 Task: Determine the distance from Providence to Cape Cod National Seashore.
Action: Mouse moved to (267, 89)
Screenshot: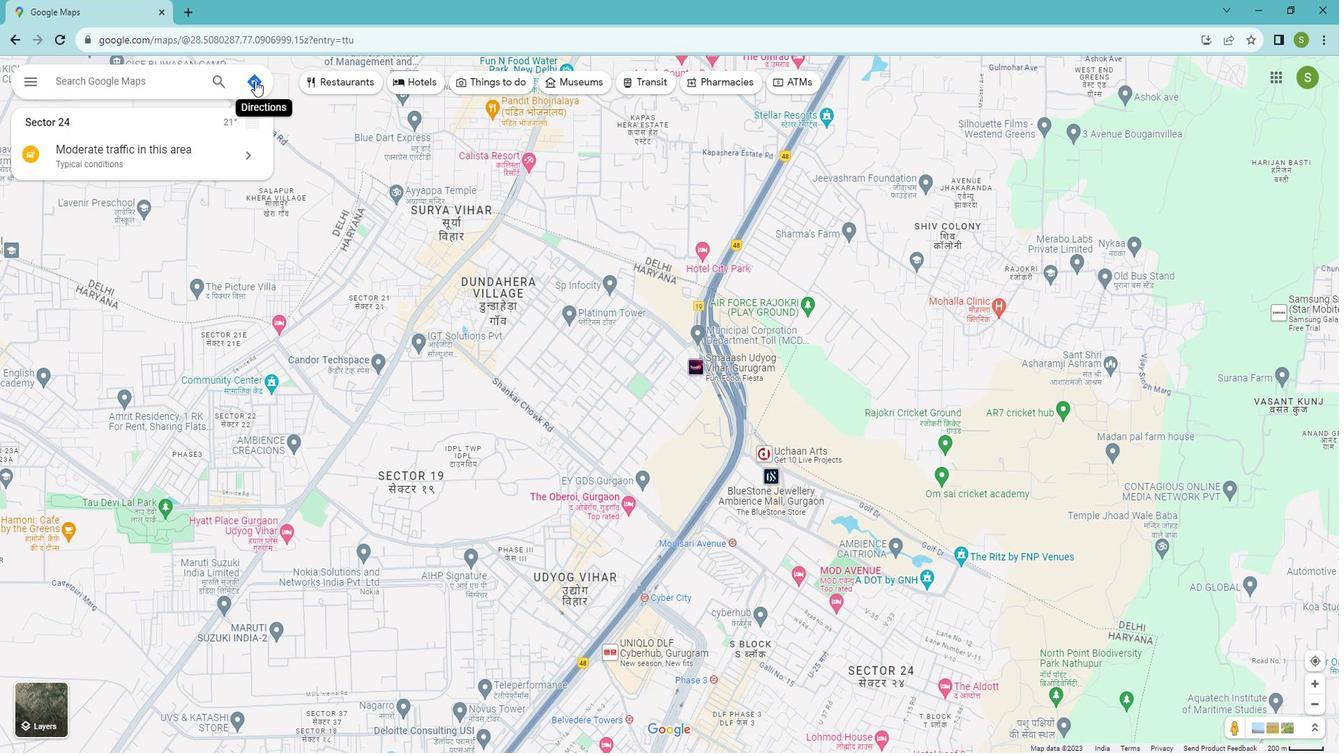 
Action: Mouse pressed left at (267, 89)
Screenshot: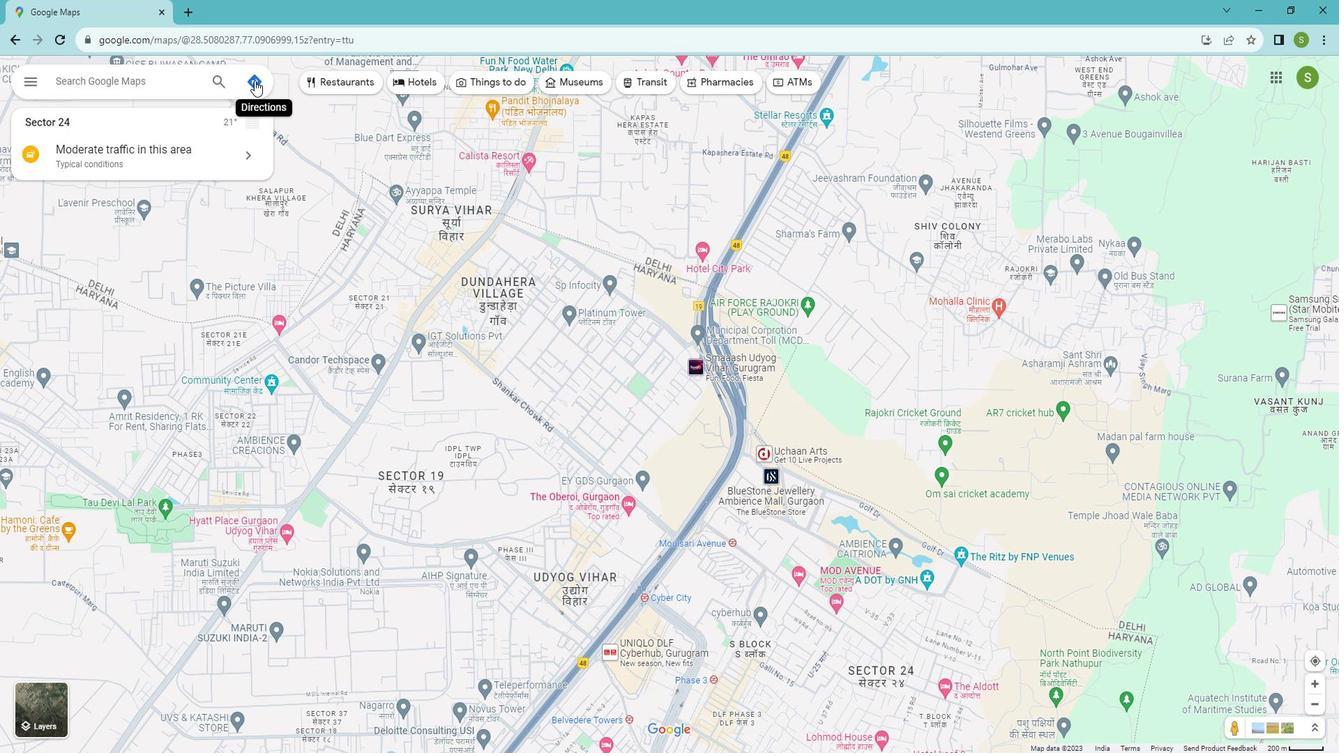 
Action: Mouse moved to (106, 131)
Screenshot: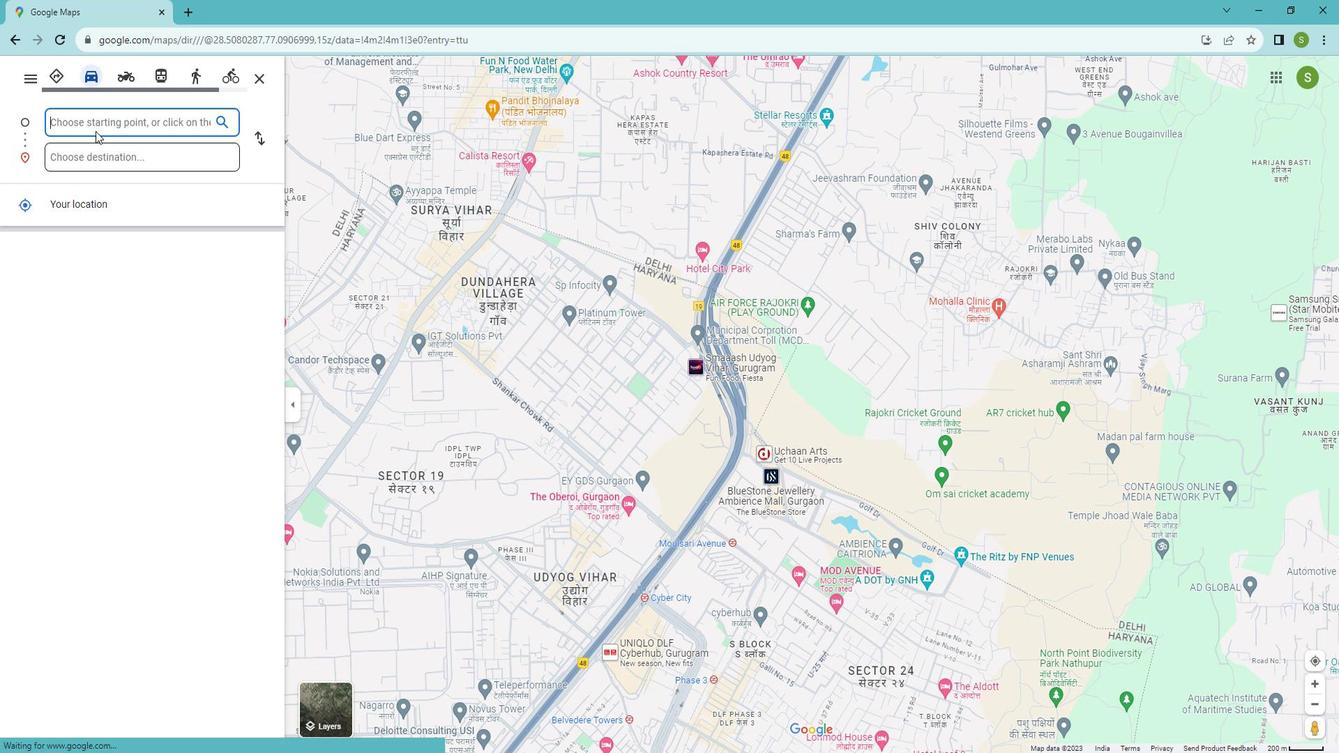 
Action: Mouse pressed left at (106, 131)
Screenshot: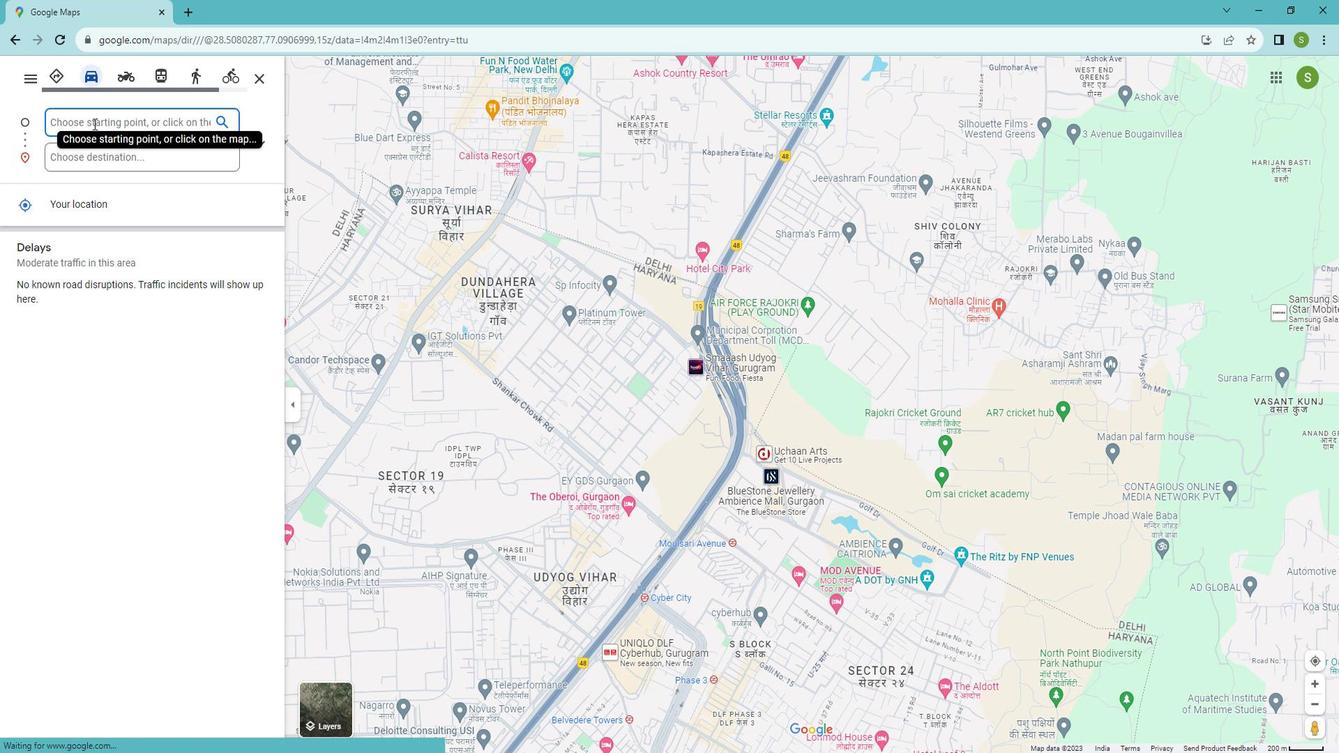
Action: Key pressed <Key.shift>Providence
Screenshot: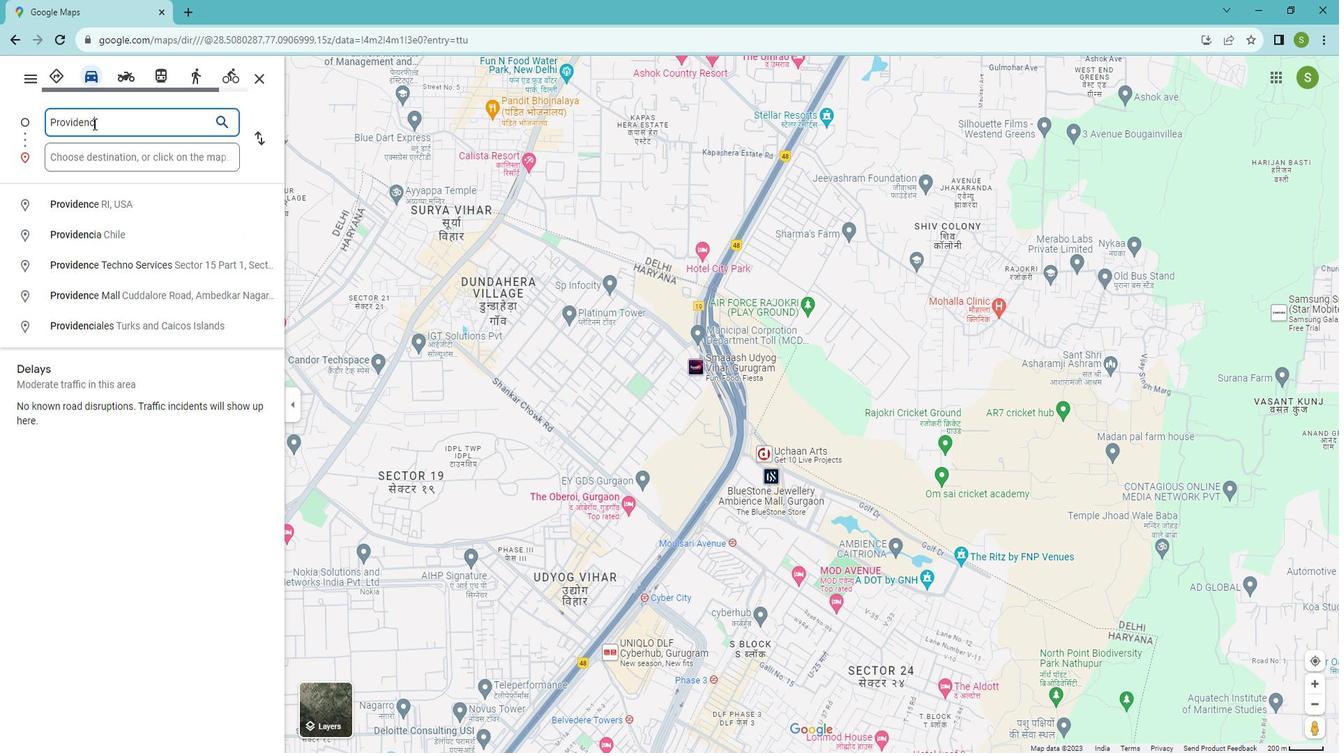 
Action: Mouse moved to (131, 208)
Screenshot: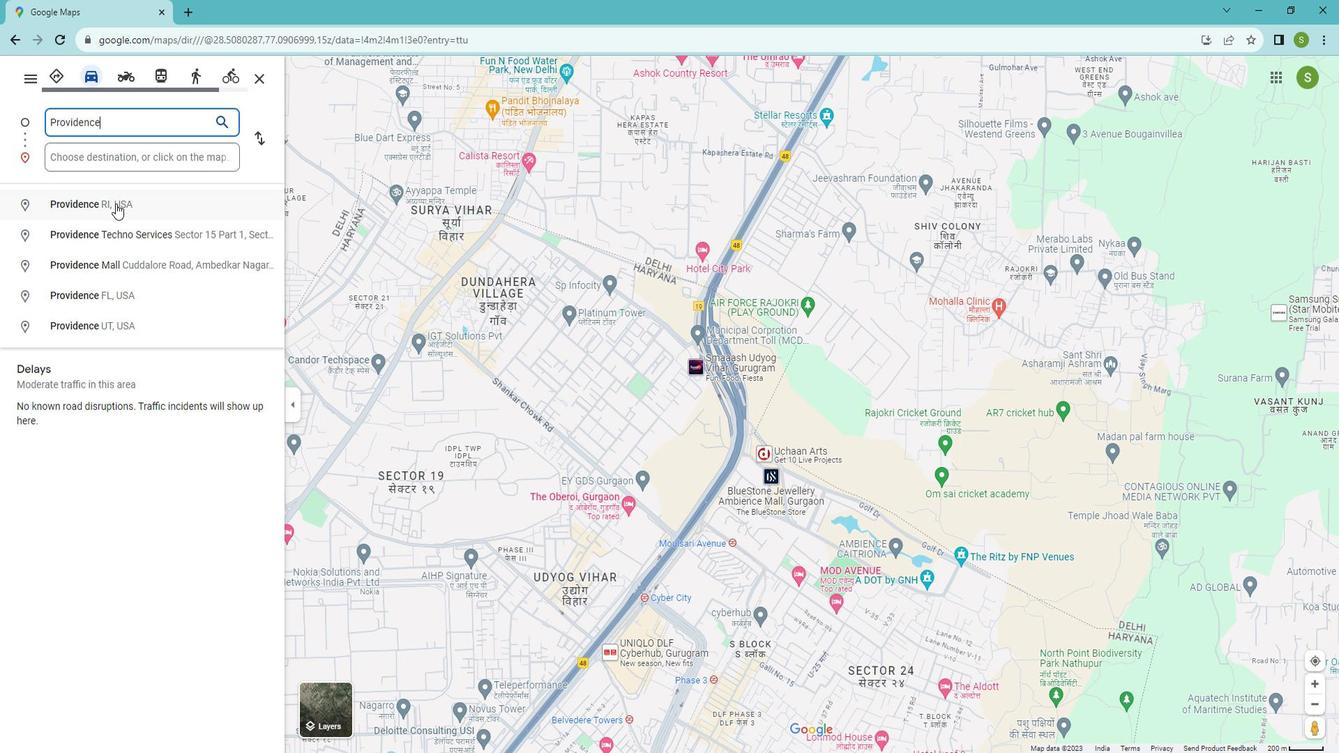 
Action: Mouse pressed left at (131, 208)
Screenshot: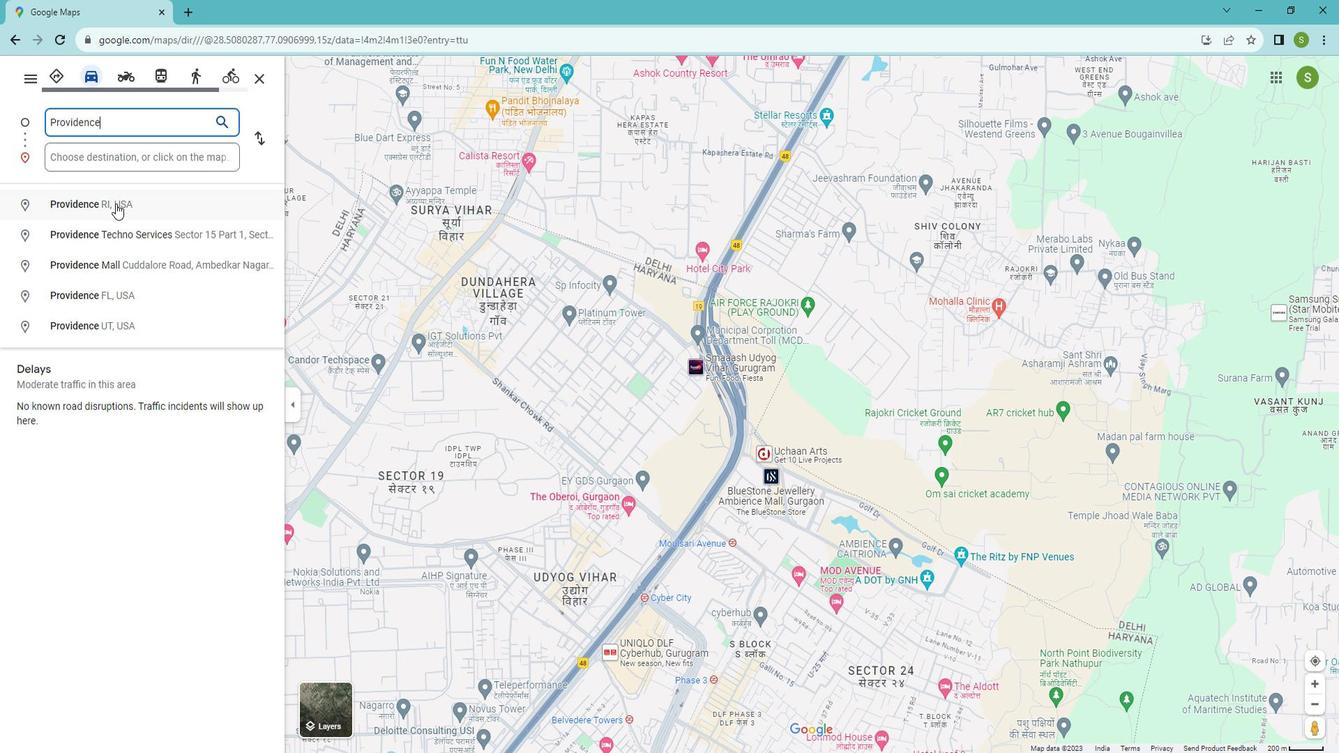 
Action: Mouse moved to (138, 170)
Screenshot: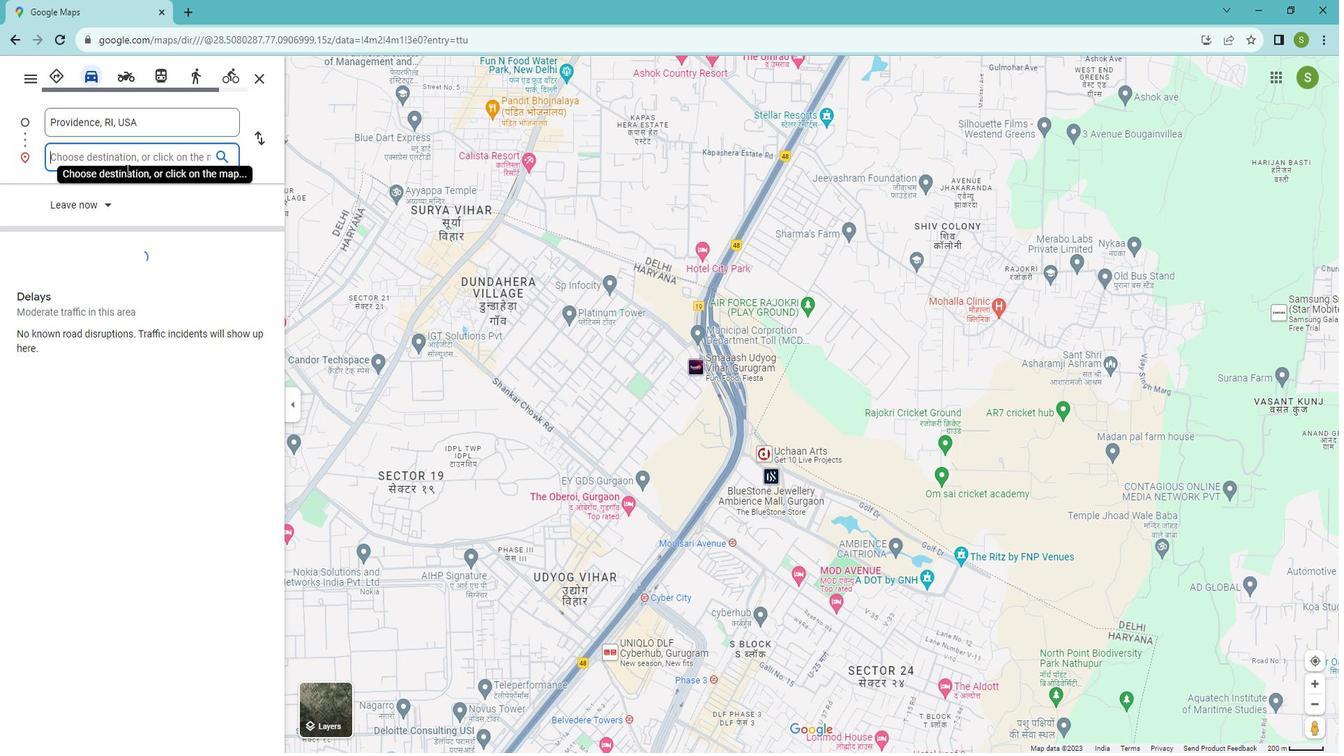
Action: Mouse pressed left at (138, 170)
Screenshot: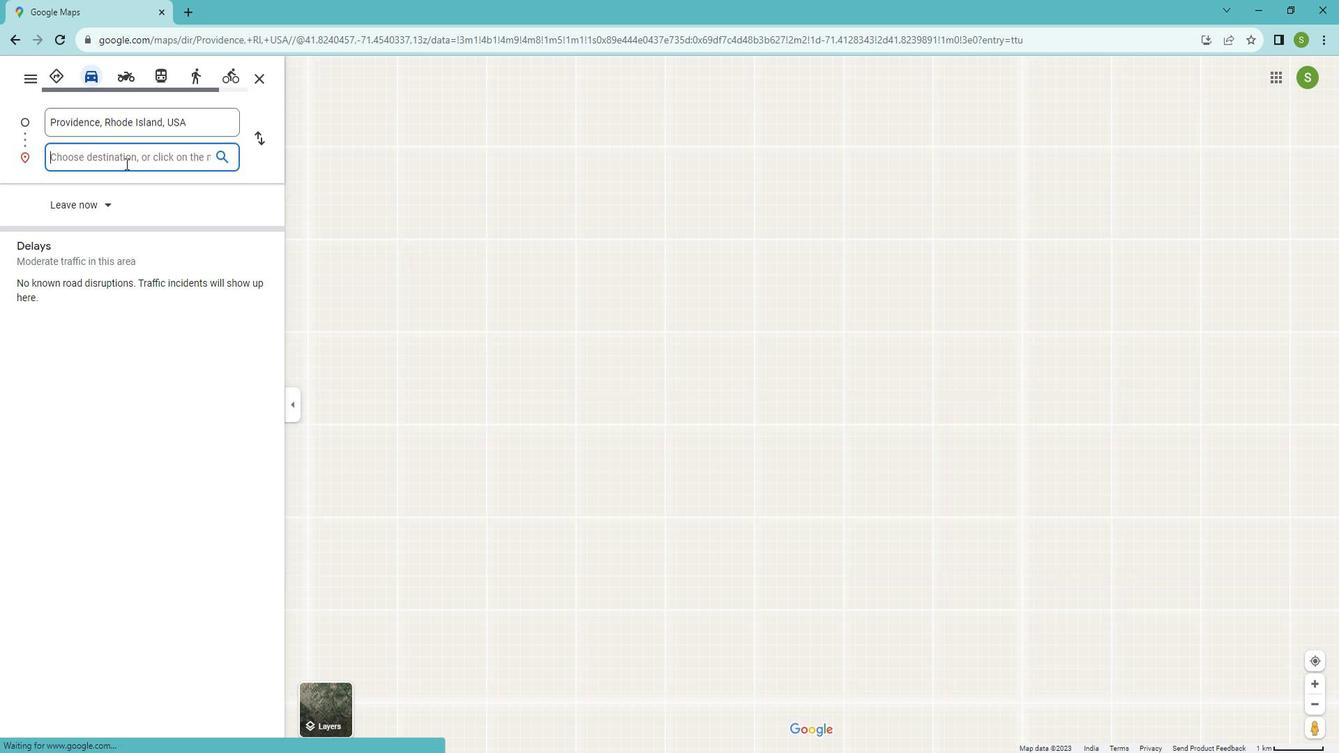 
Action: Mouse moved to (137, 165)
Screenshot: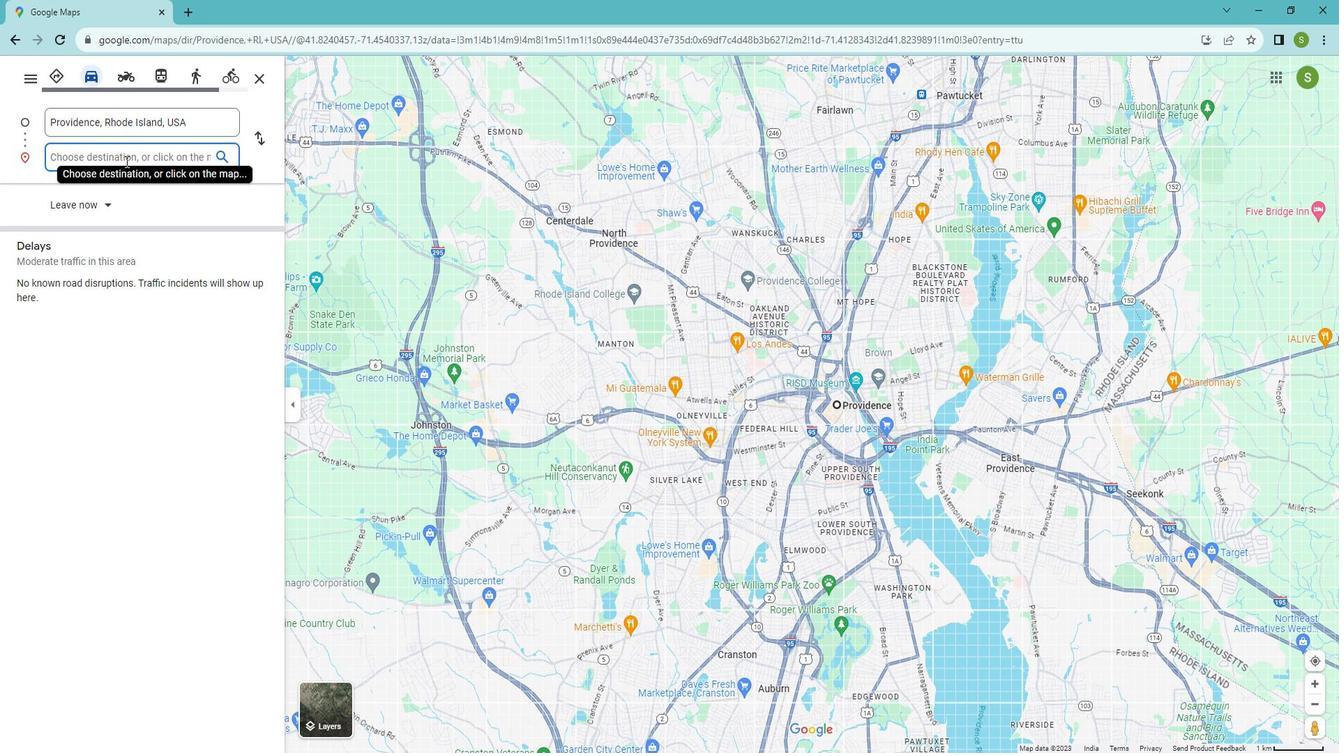 
Action: Mouse pressed left at (137, 165)
Screenshot: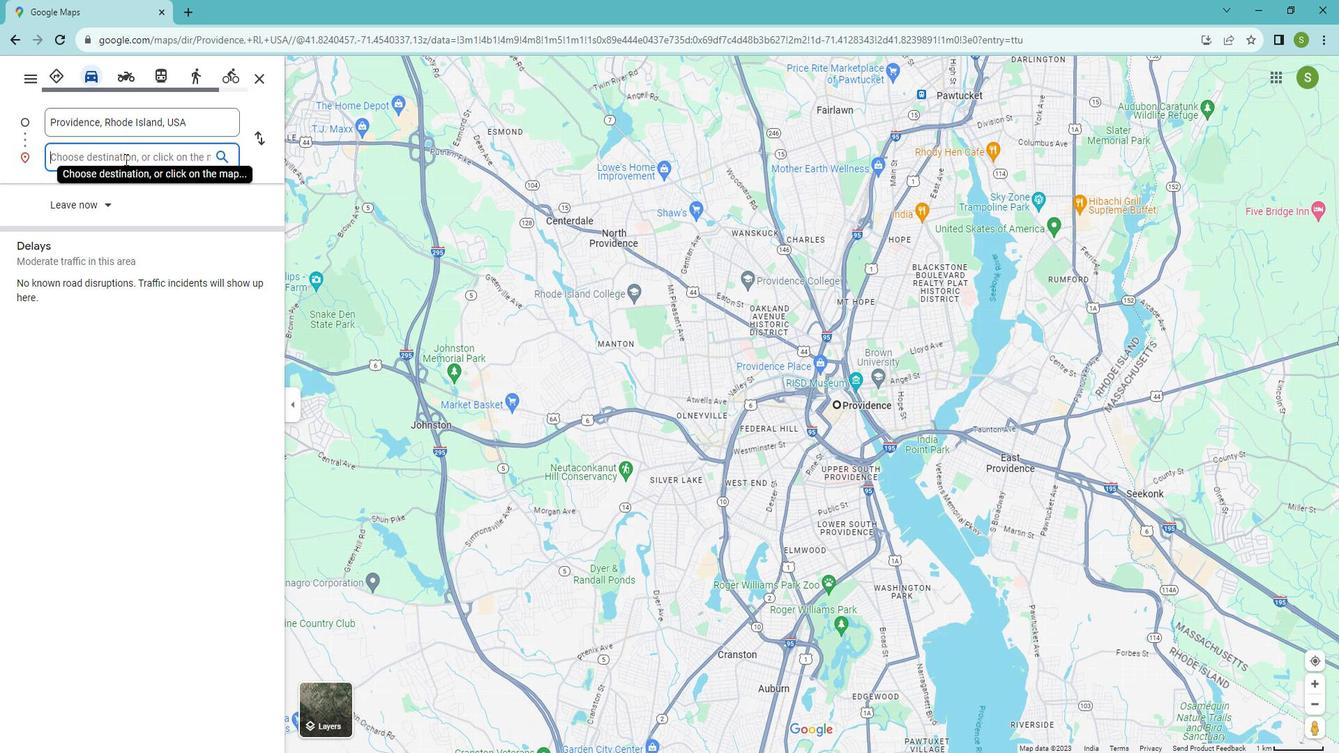 
Action: Key pressed <Key.shift>Cape<Key.space><Key.shift>Cod<Key.space><Key.shift>National<Key.space><Key.shift>Seashore
Screenshot: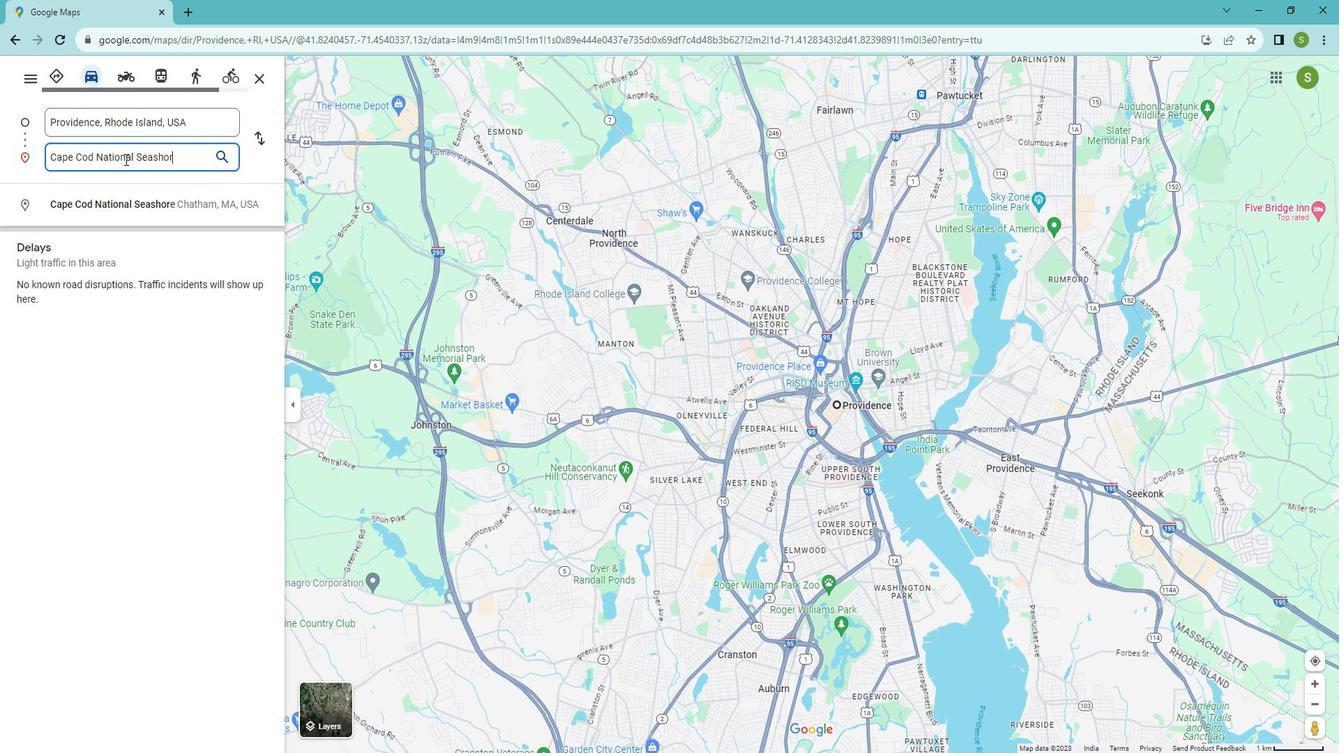 
Action: Mouse moved to (272, 140)
Screenshot: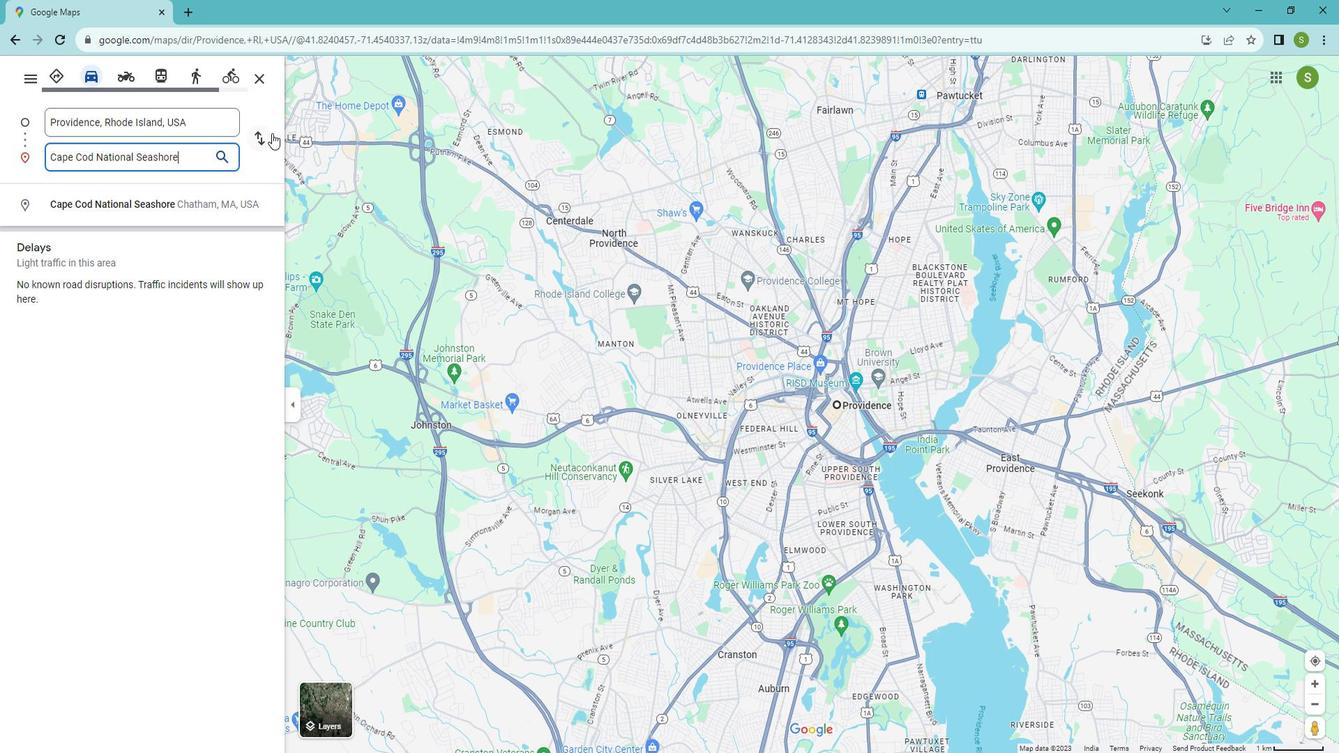 
Action: Mouse pressed left at (272, 140)
Screenshot: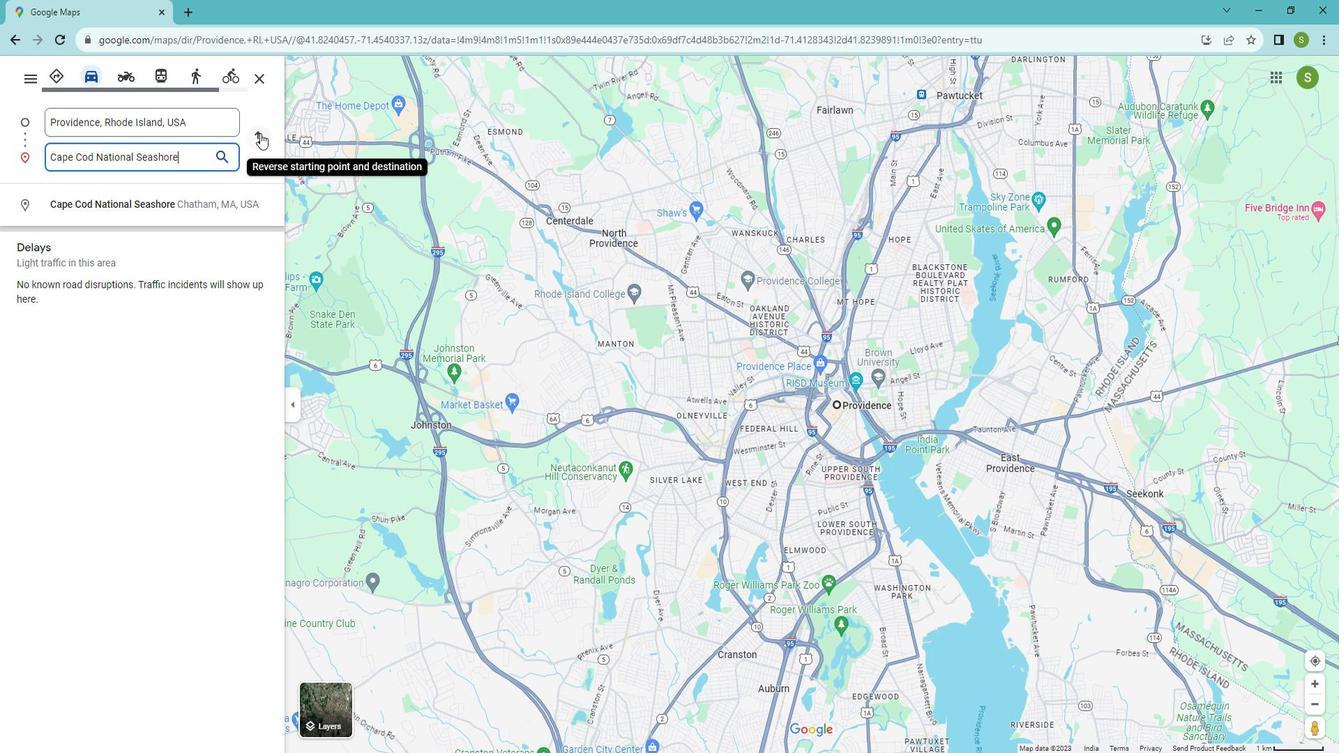 
Action: Mouse moved to (78, 378)
Screenshot: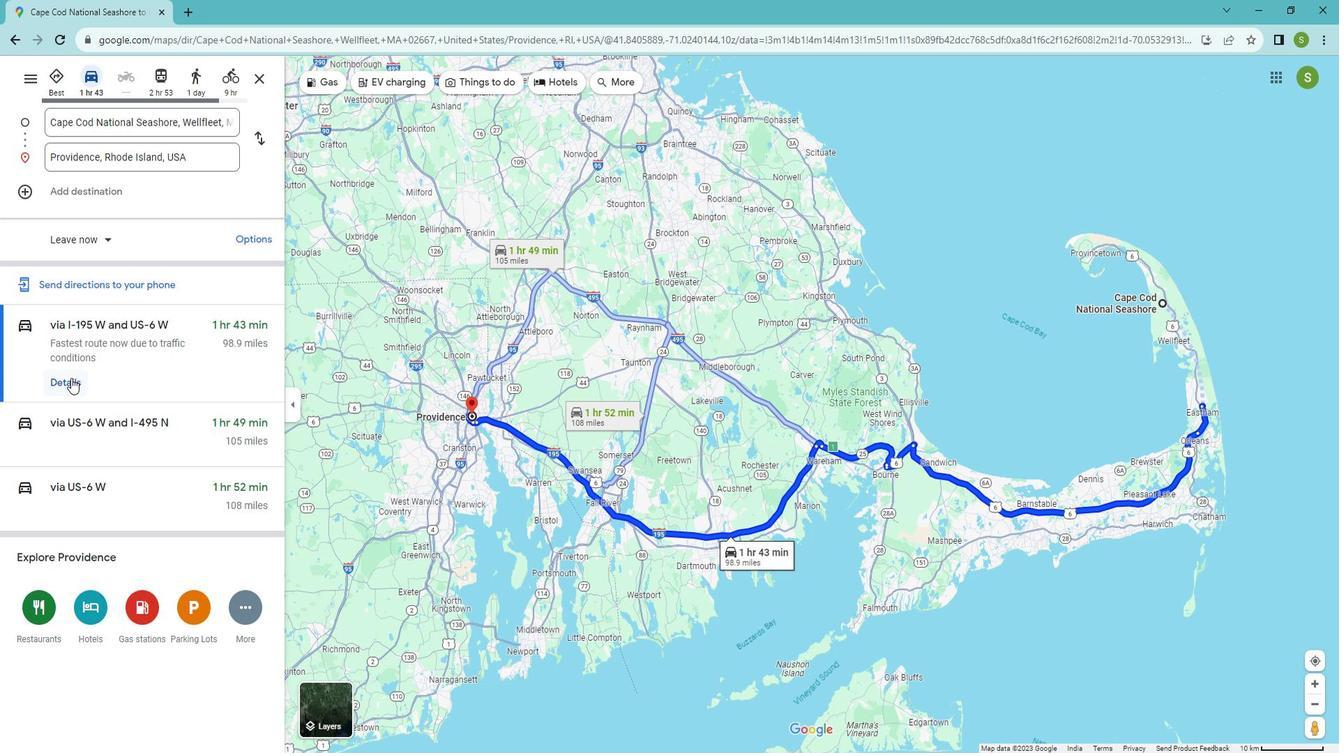 
Action: Mouse pressed left at (78, 378)
Screenshot: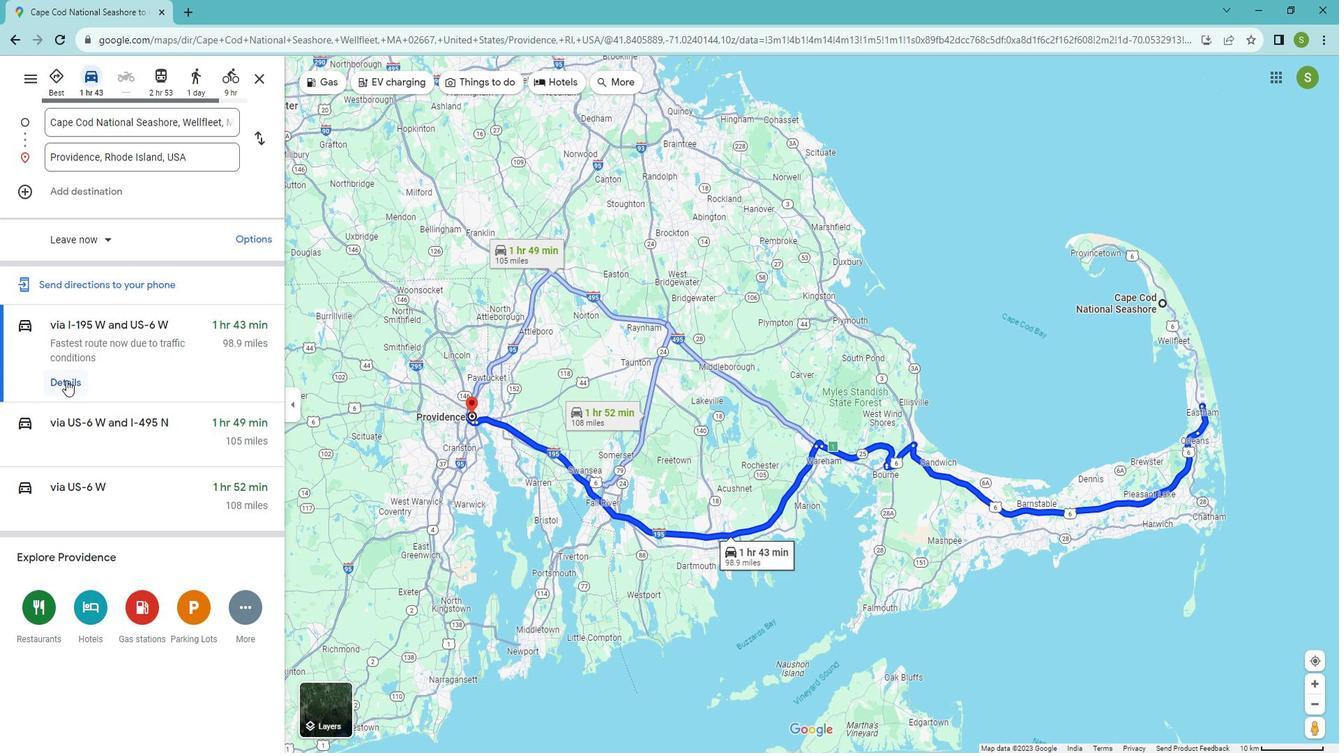 
Action: Mouse moved to (27, 84)
Screenshot: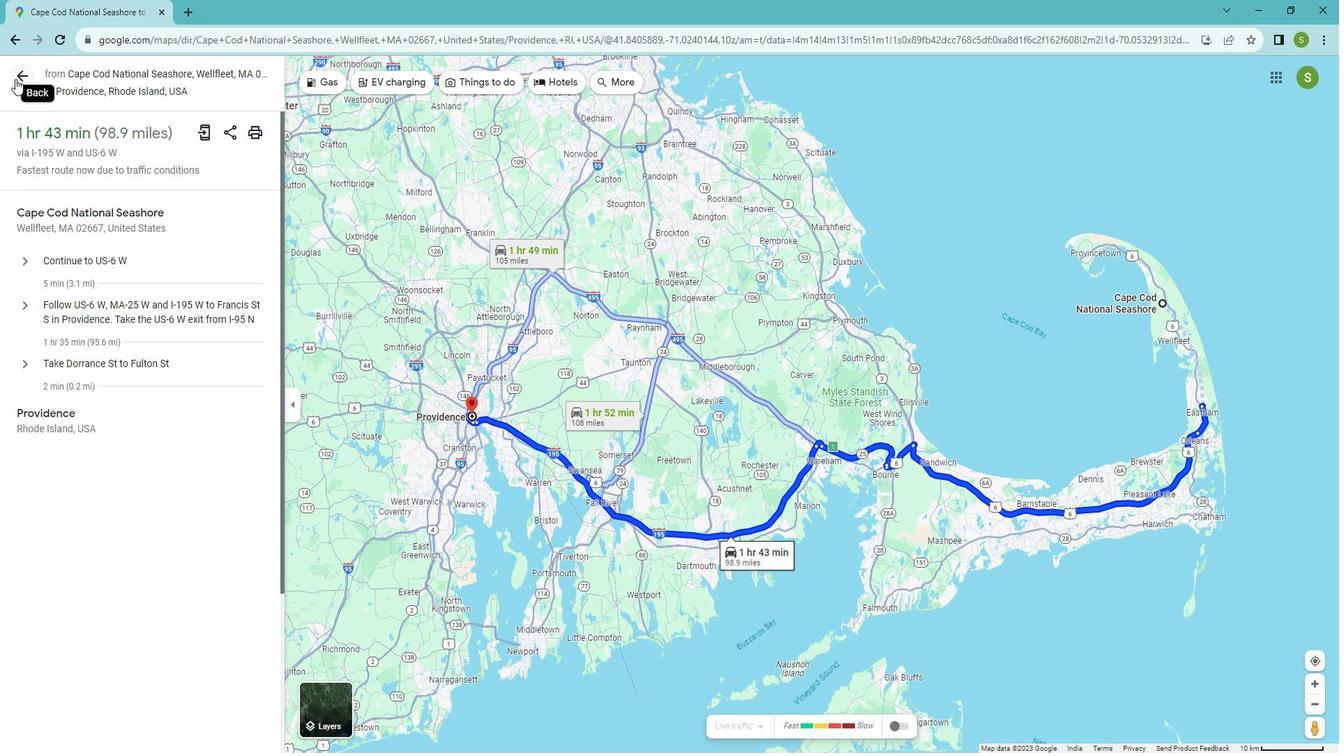 
Action: Mouse pressed left at (27, 84)
Screenshot: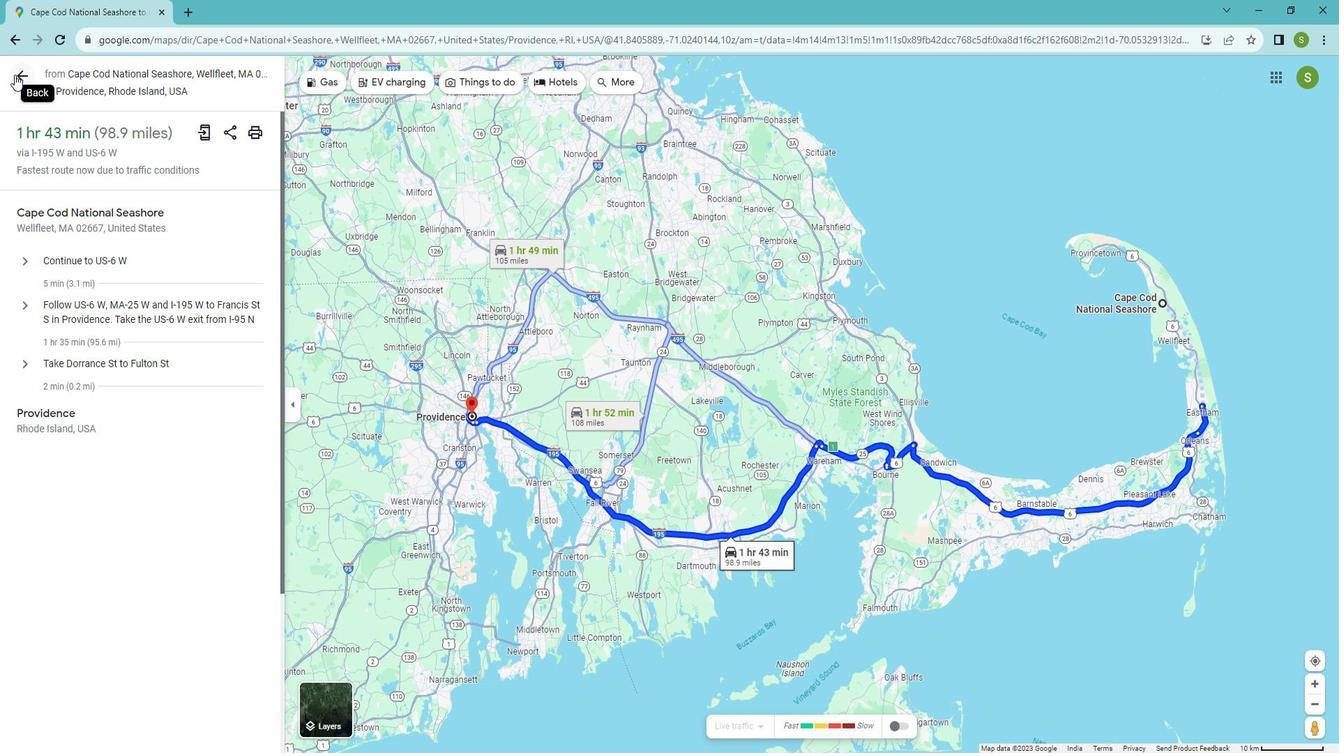 
Action: Mouse moved to (167, 89)
Screenshot: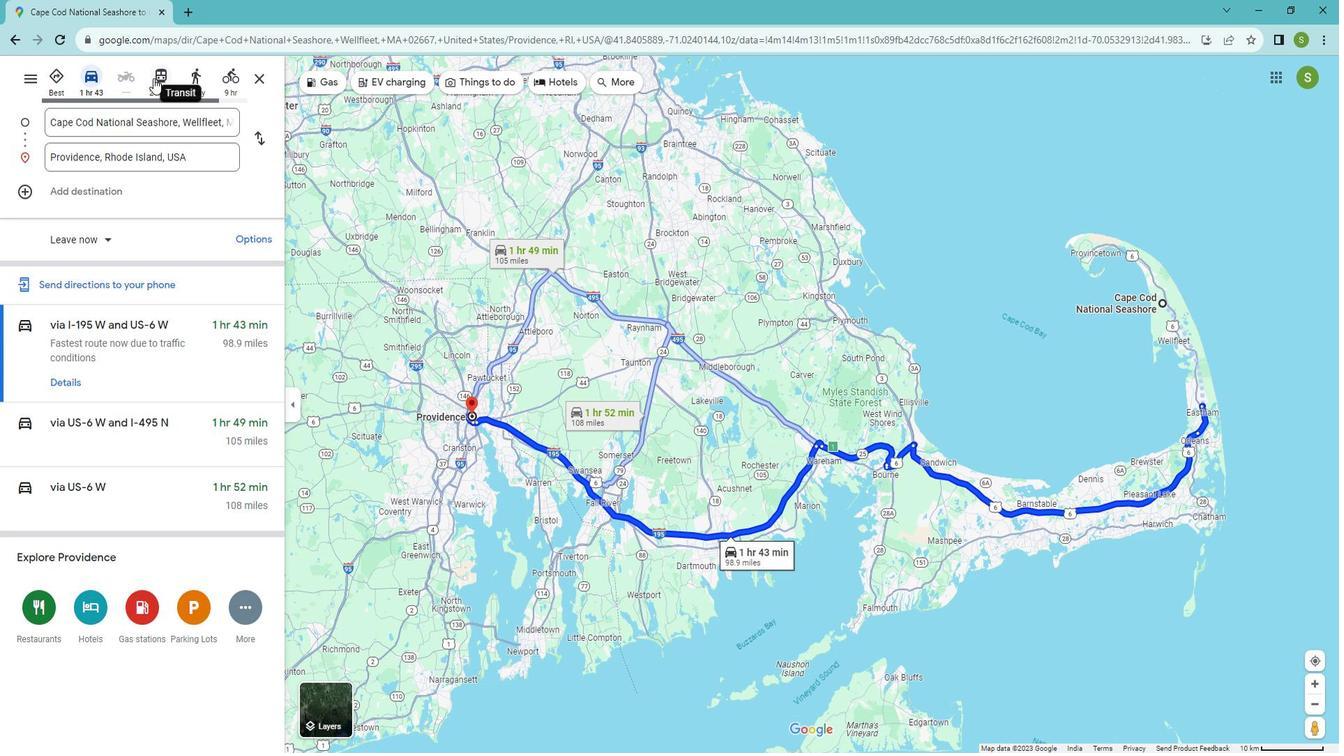 
Action: Mouse pressed left at (167, 89)
Screenshot: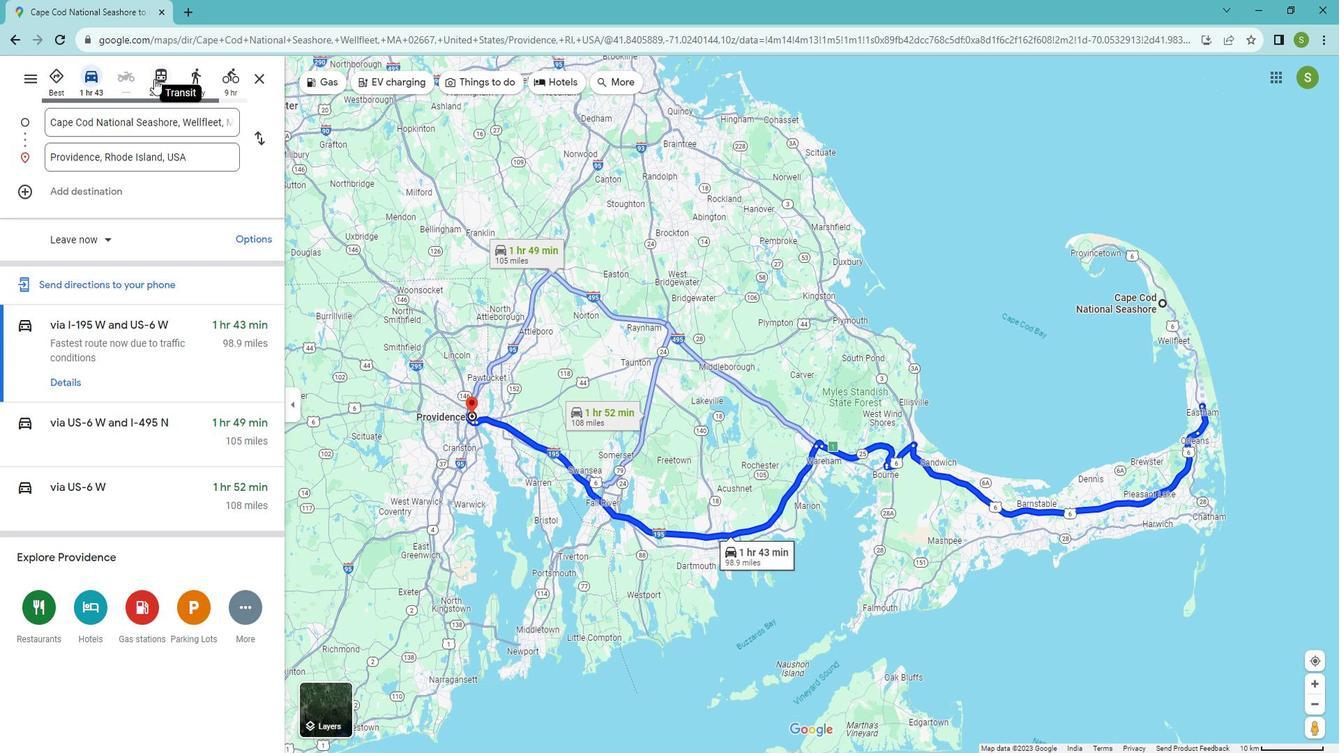 
Action: Mouse moved to (127, 339)
Screenshot: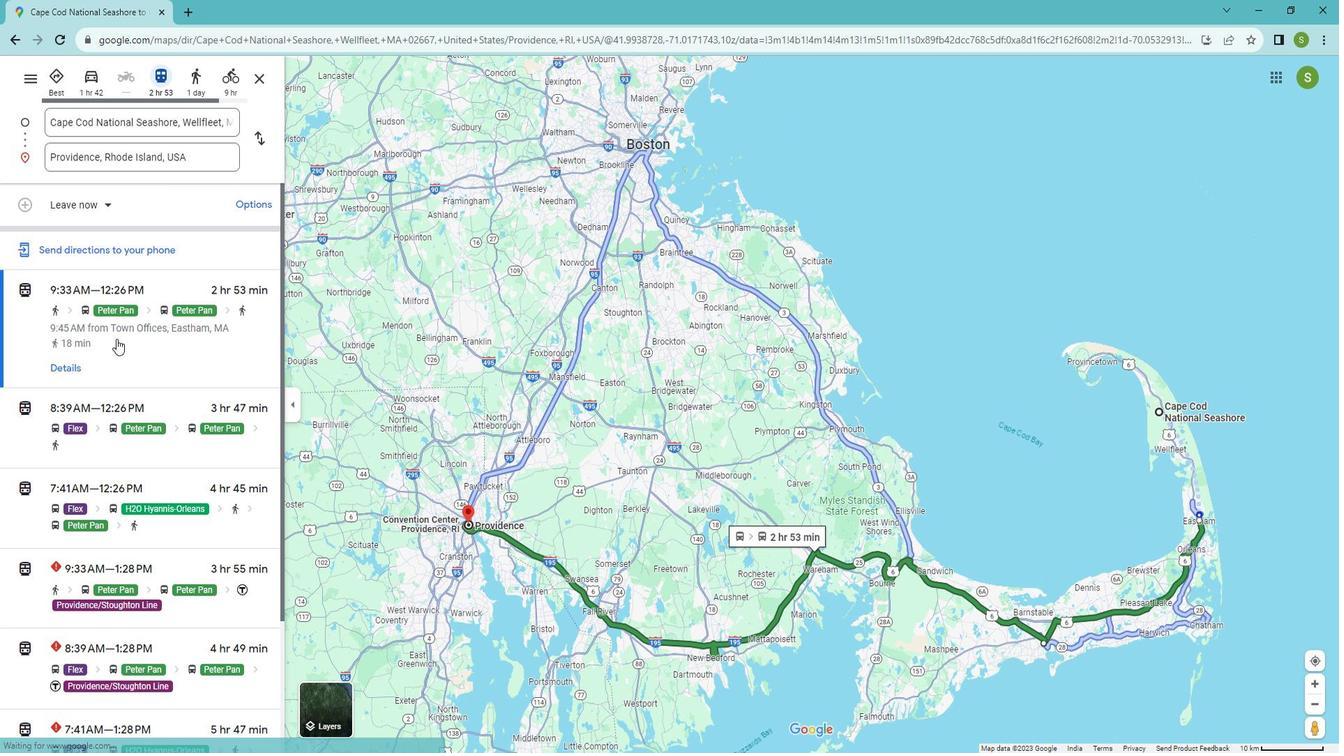 
Action: Mouse scrolled (127, 338) with delta (0, 0)
Screenshot: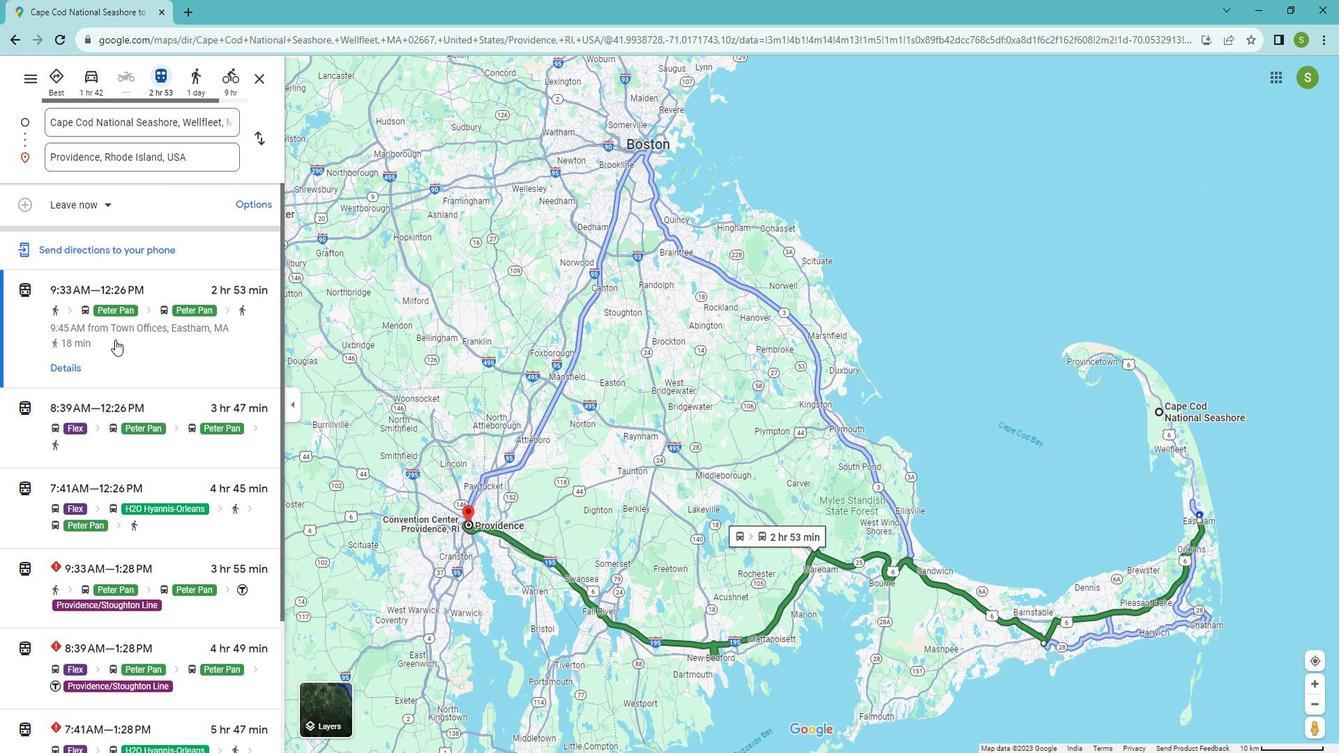 
Action: Mouse scrolled (127, 338) with delta (0, 0)
Screenshot: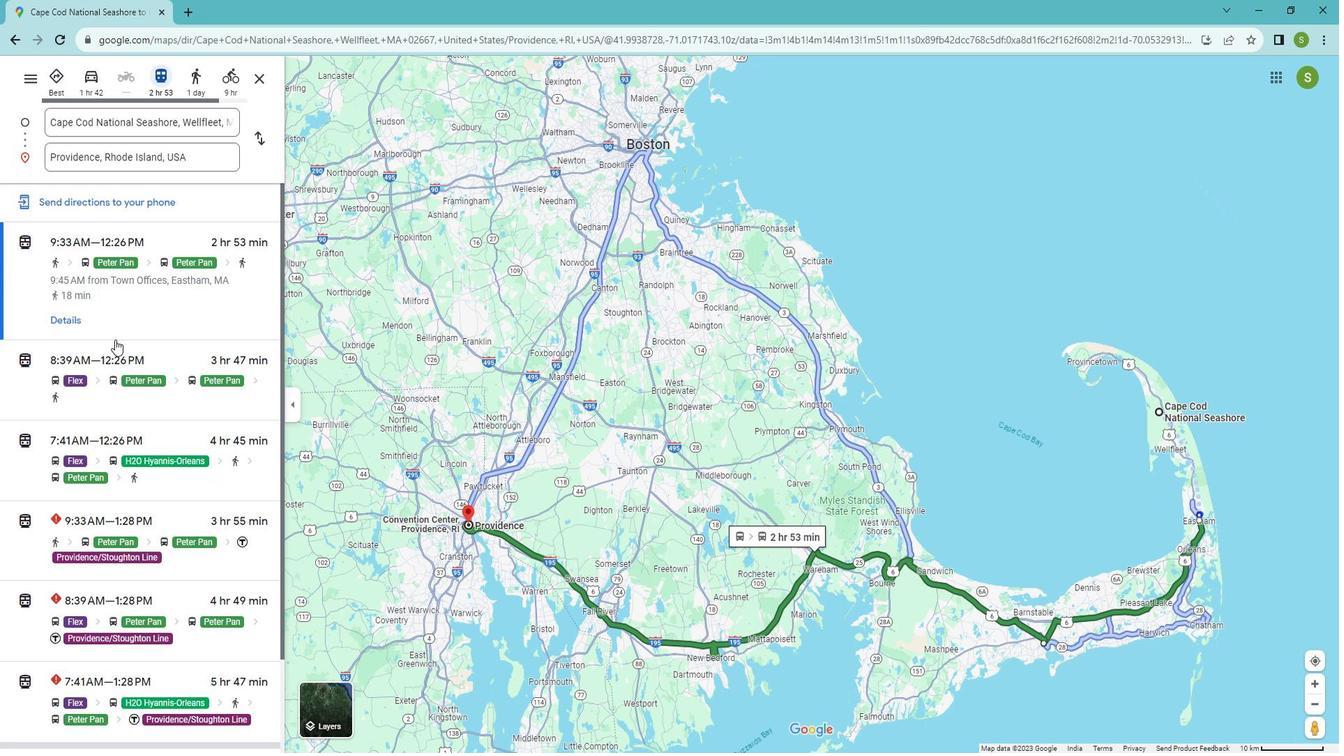 
Action: Mouse scrolled (127, 338) with delta (0, 0)
Screenshot: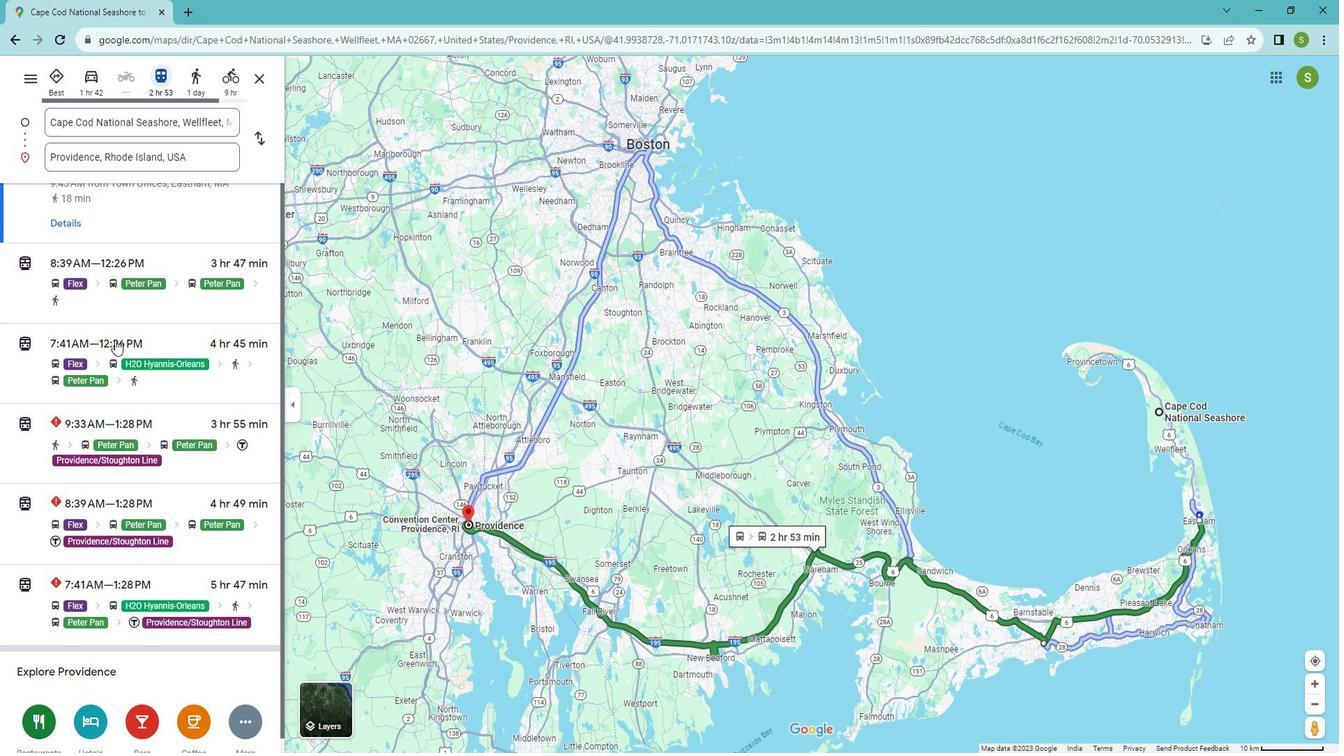 
Action: Mouse scrolled (127, 340) with delta (0, 0)
Screenshot: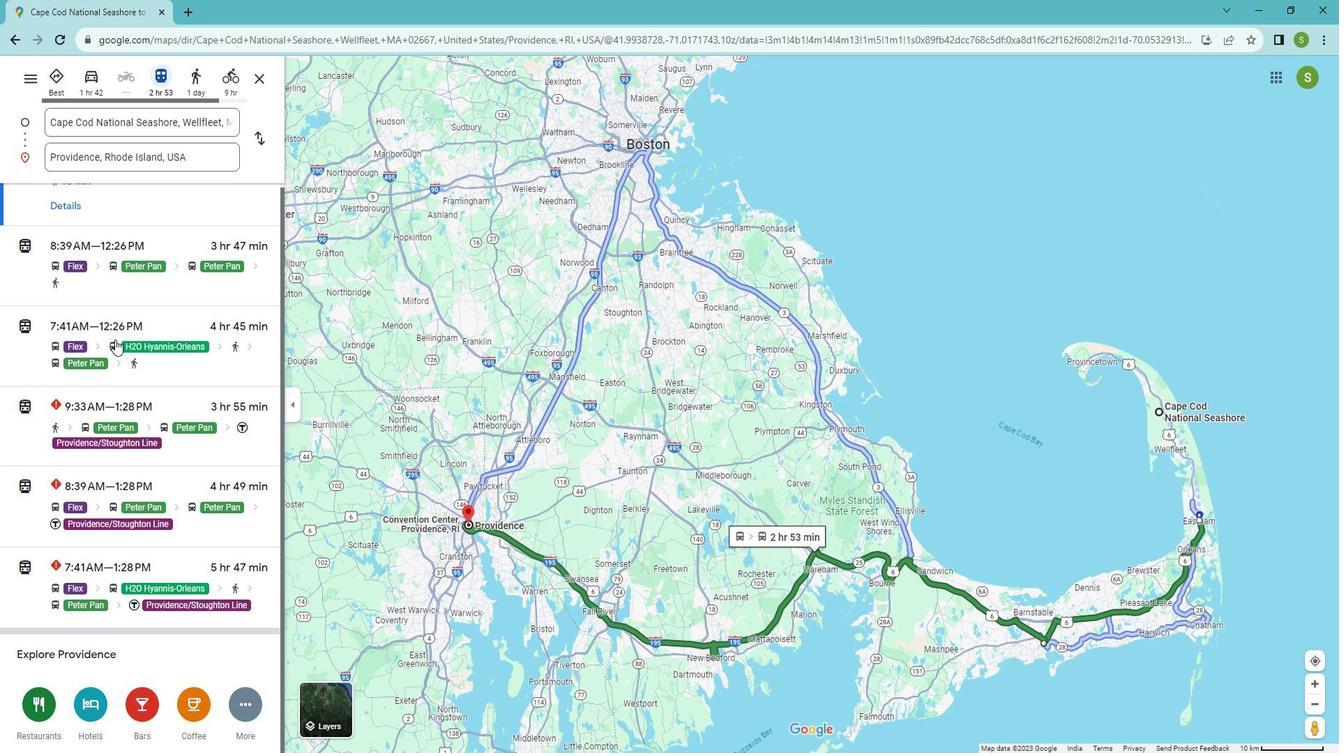 
Action: Mouse scrolled (127, 340) with delta (0, 0)
Screenshot: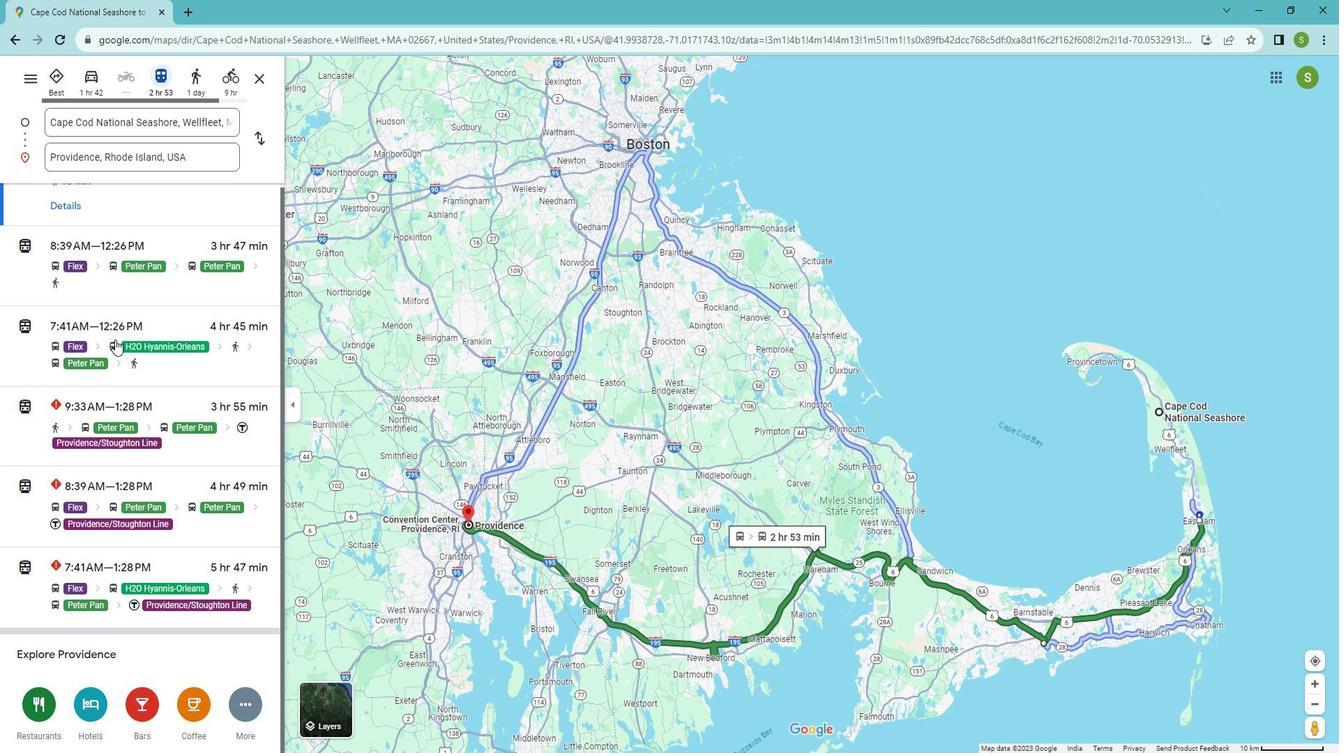 
Action: Mouse scrolled (127, 340) with delta (0, 0)
Screenshot: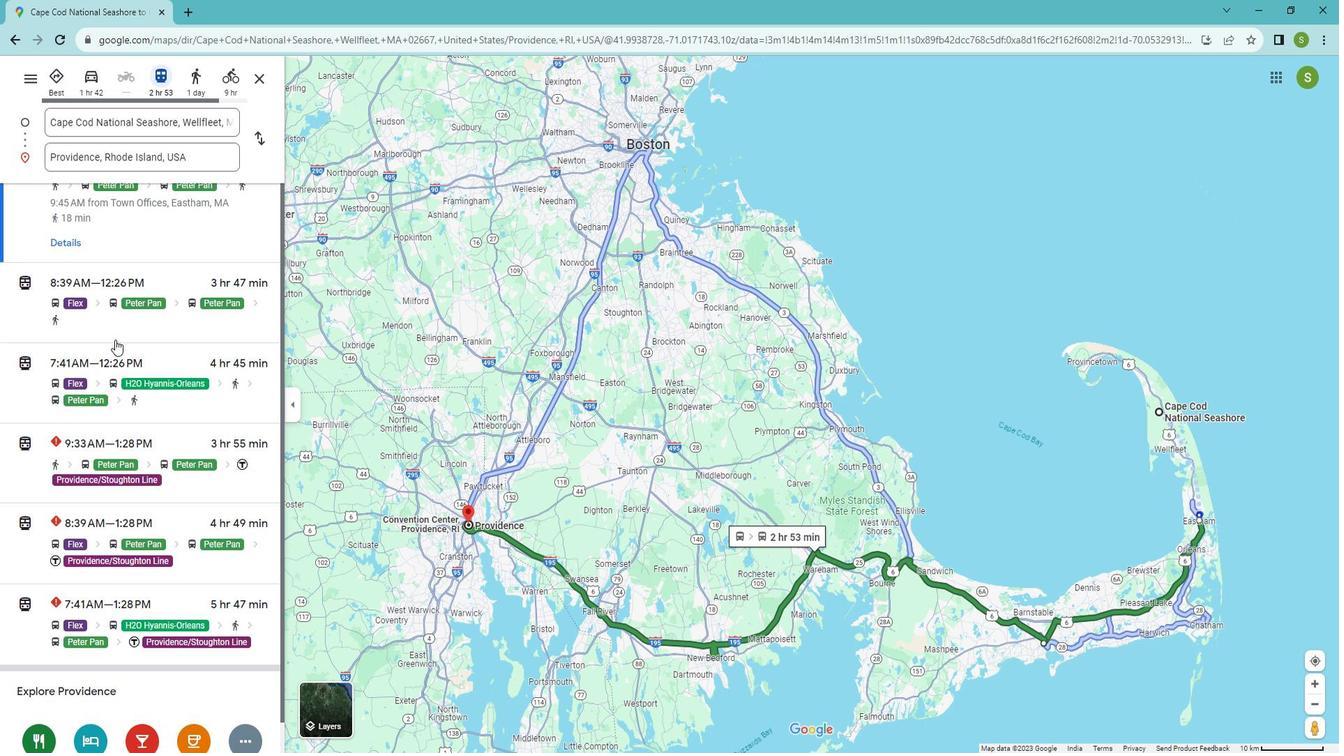
Action: Mouse moved to (209, 86)
Screenshot: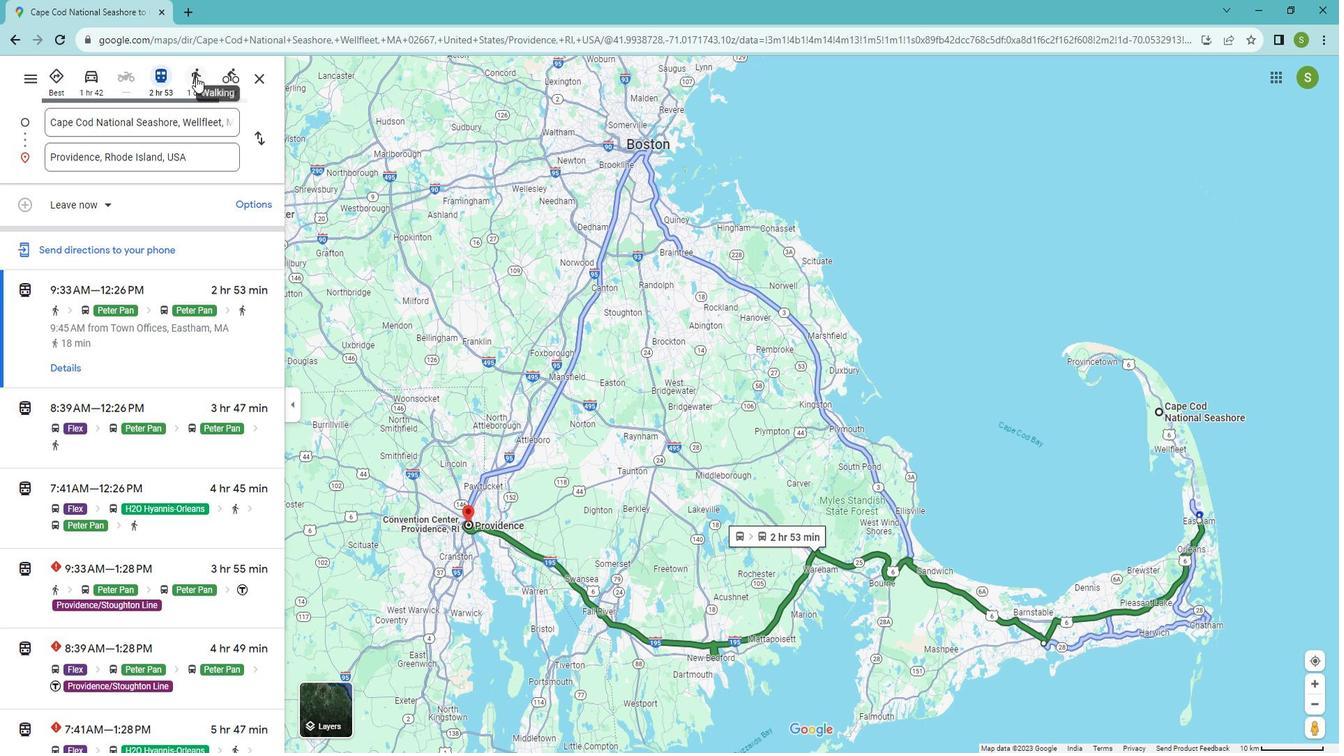 
Action: Mouse pressed left at (209, 86)
Screenshot: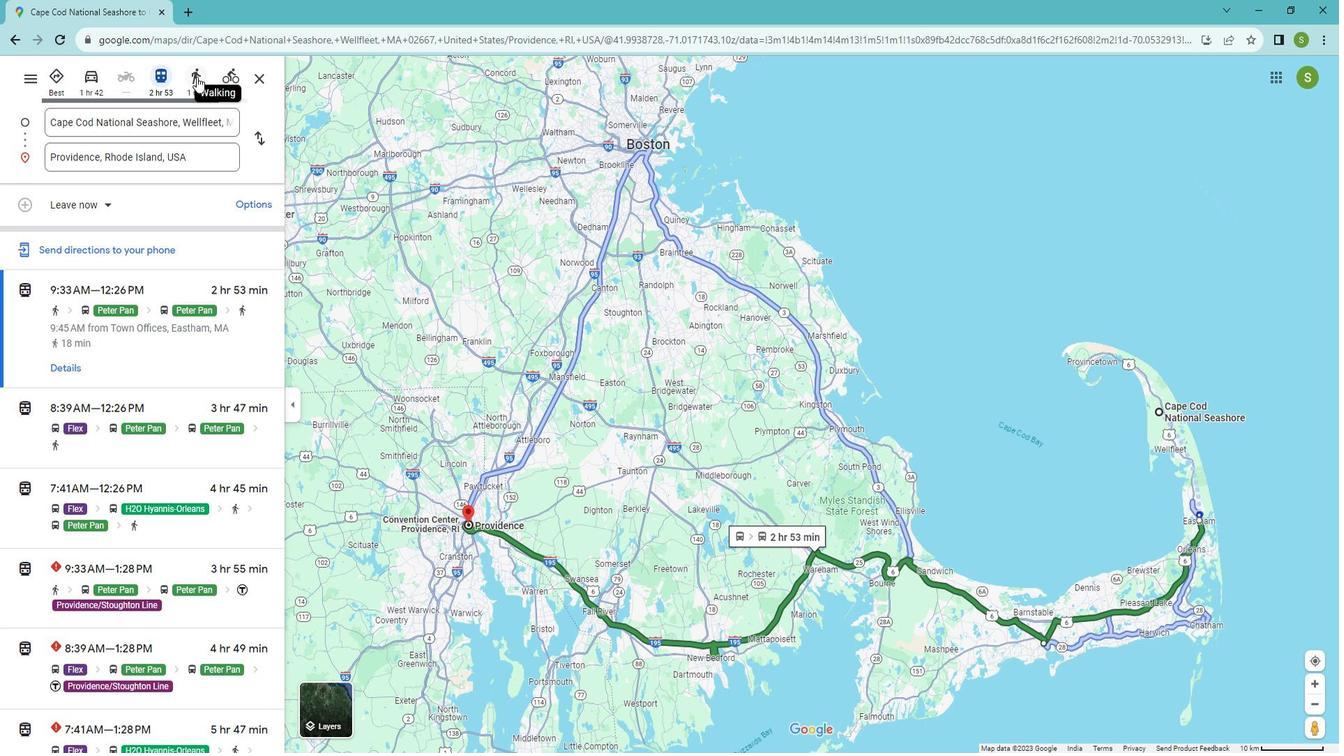 
Action: Mouse moved to (85, 352)
Screenshot: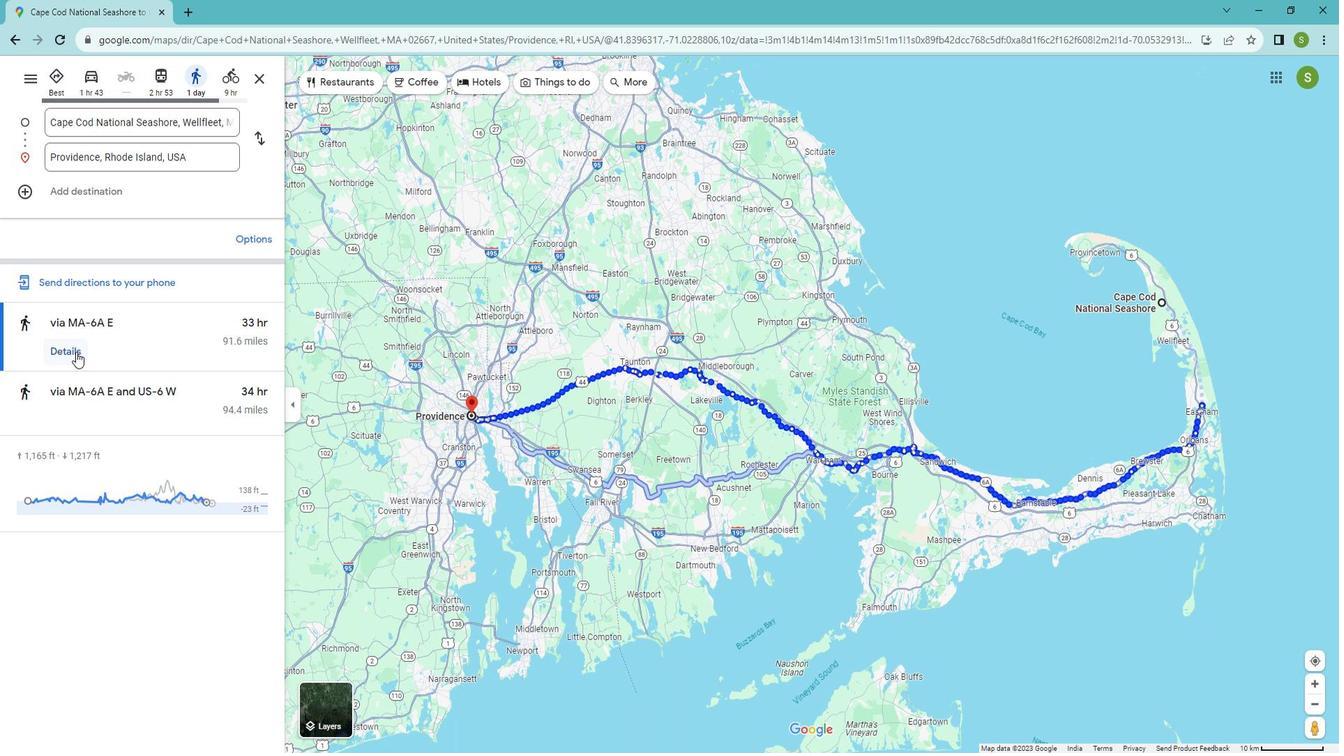 
Action: Mouse pressed left at (85, 352)
Screenshot: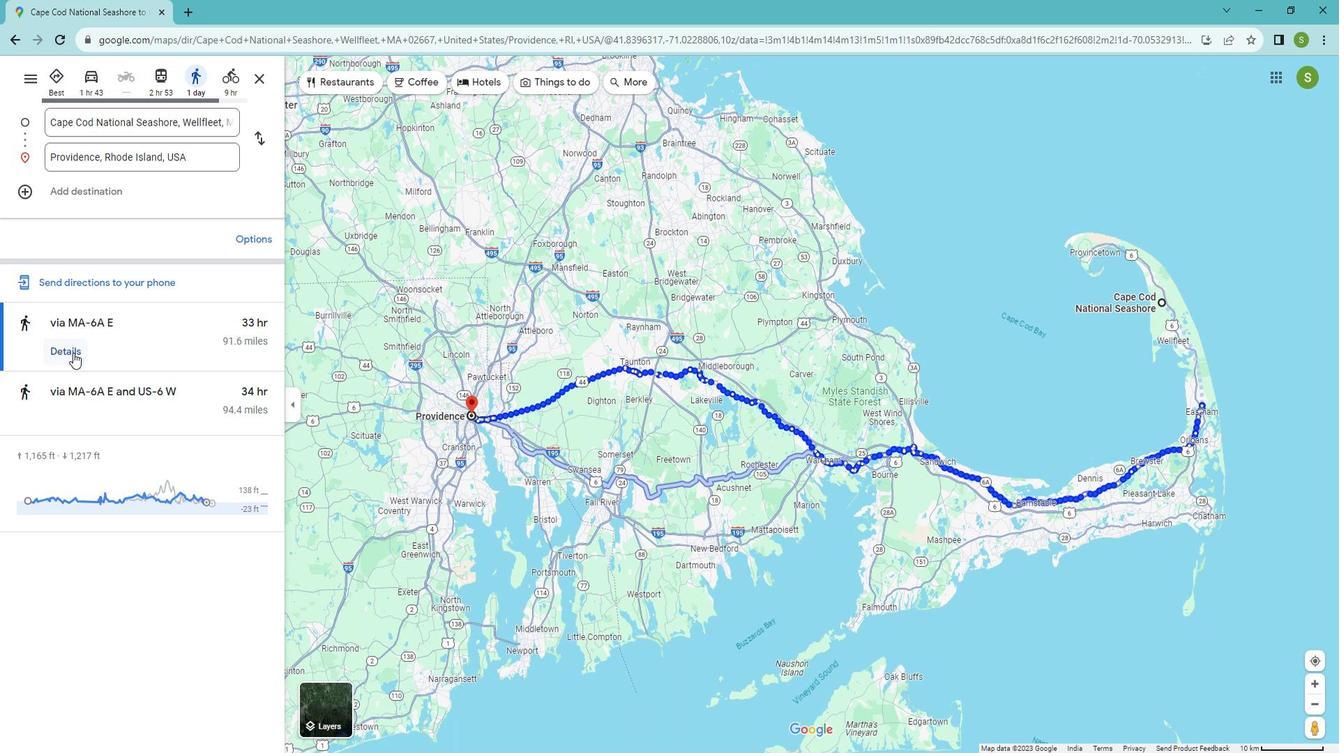 
Action: Mouse moved to (97, 357)
Screenshot: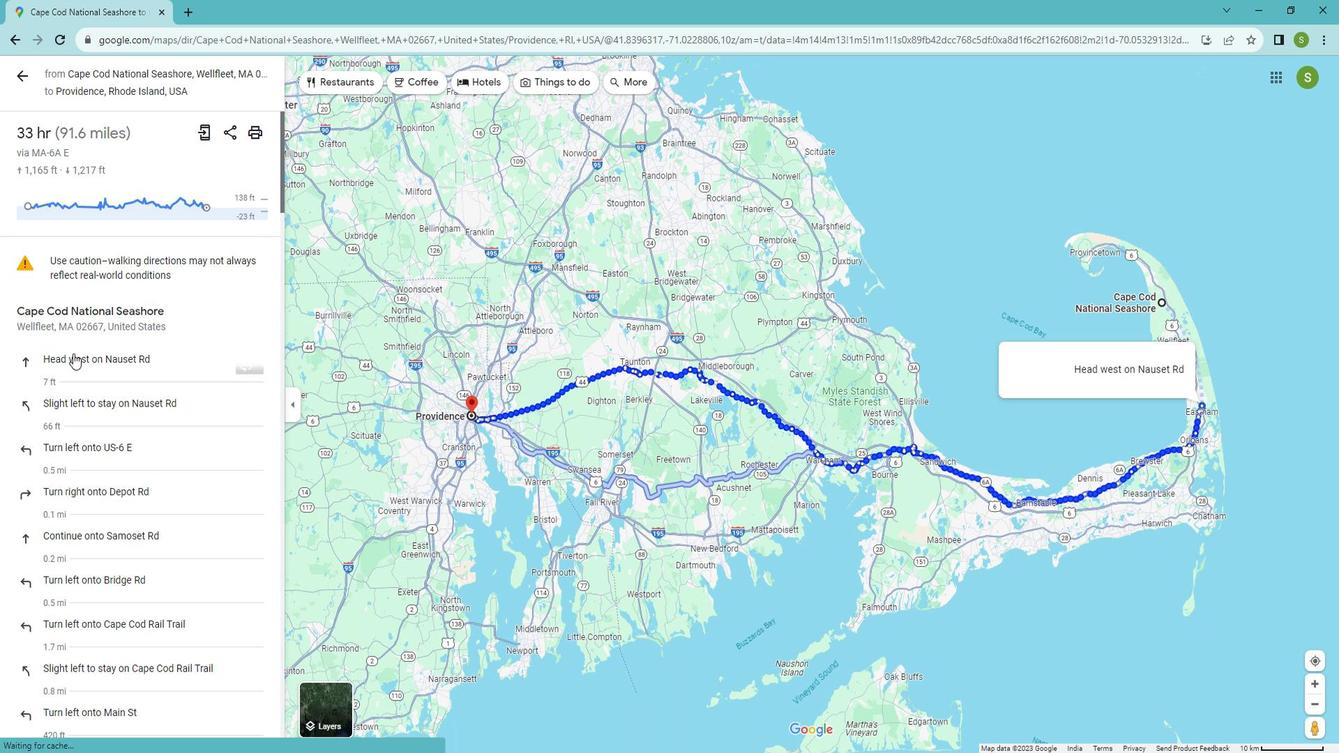 
Action: Mouse scrolled (97, 356) with delta (0, 0)
Screenshot: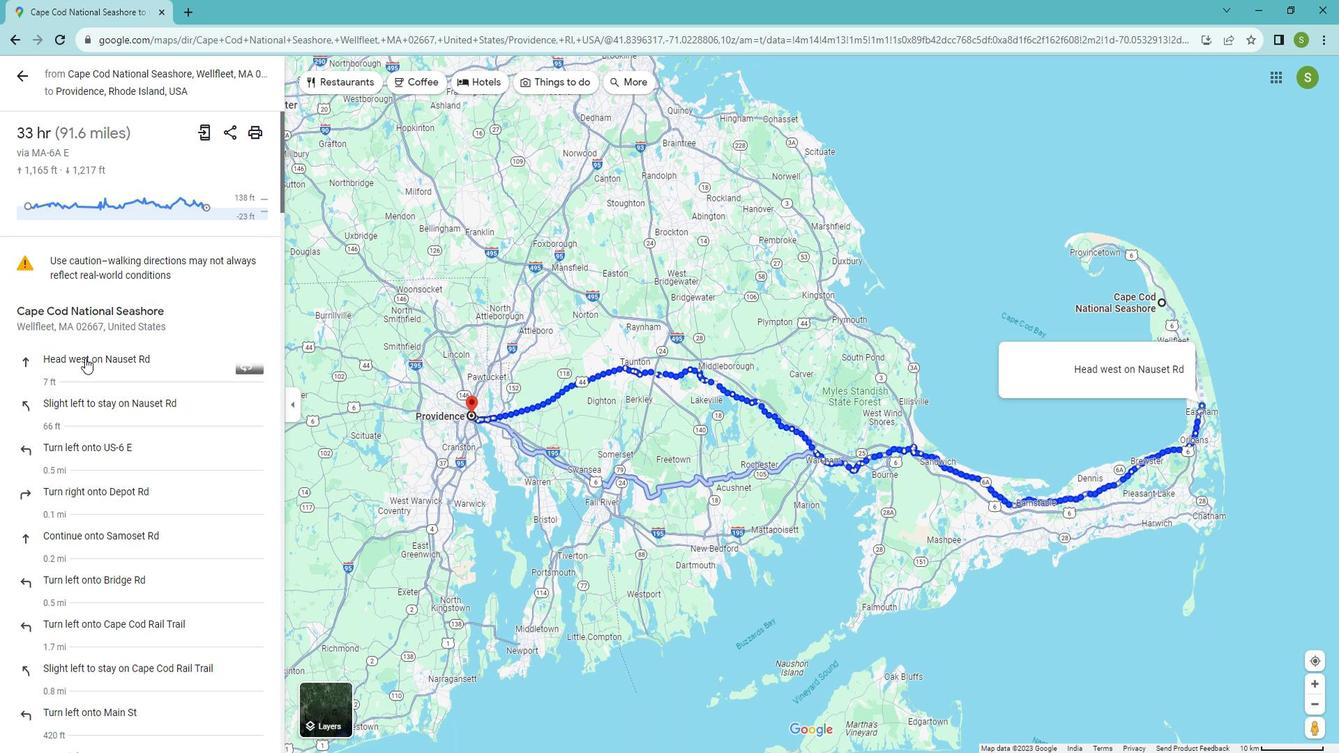 
Action: Mouse scrolled (97, 356) with delta (0, 0)
Screenshot: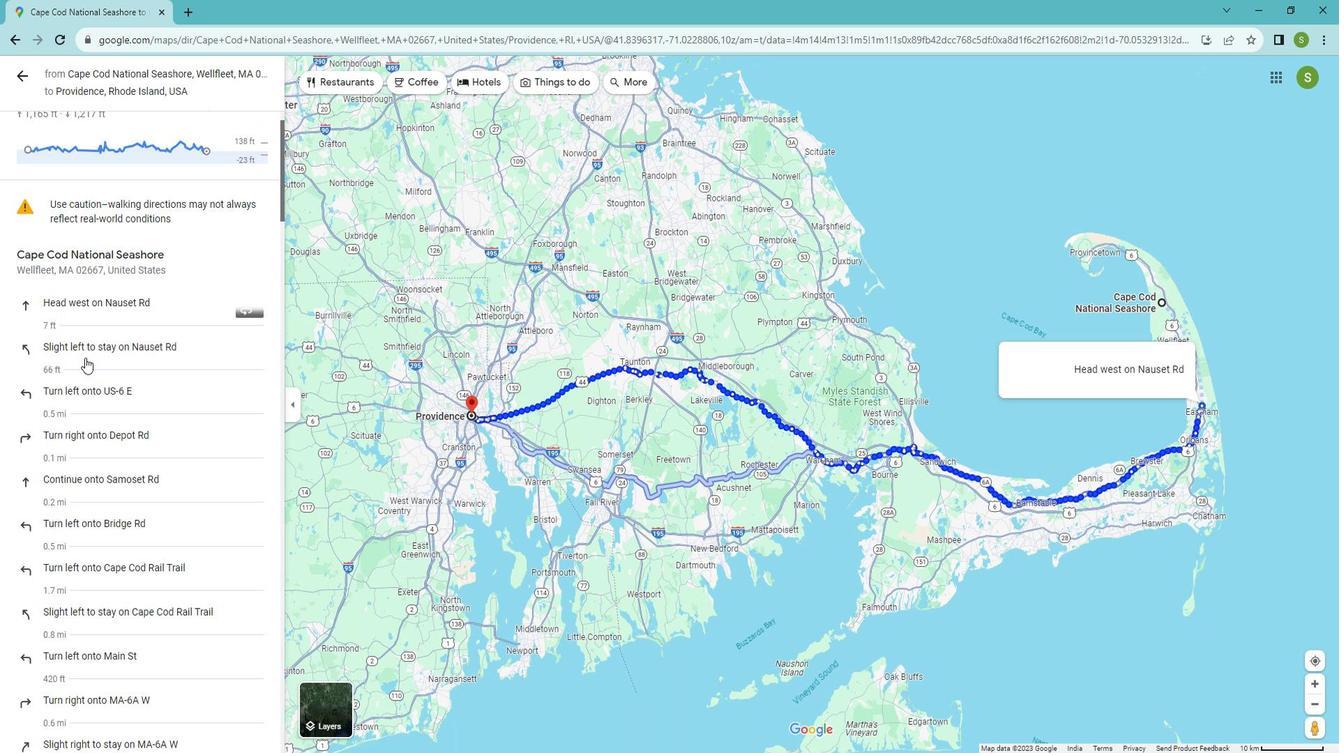 
Action: Mouse scrolled (97, 356) with delta (0, 0)
Screenshot: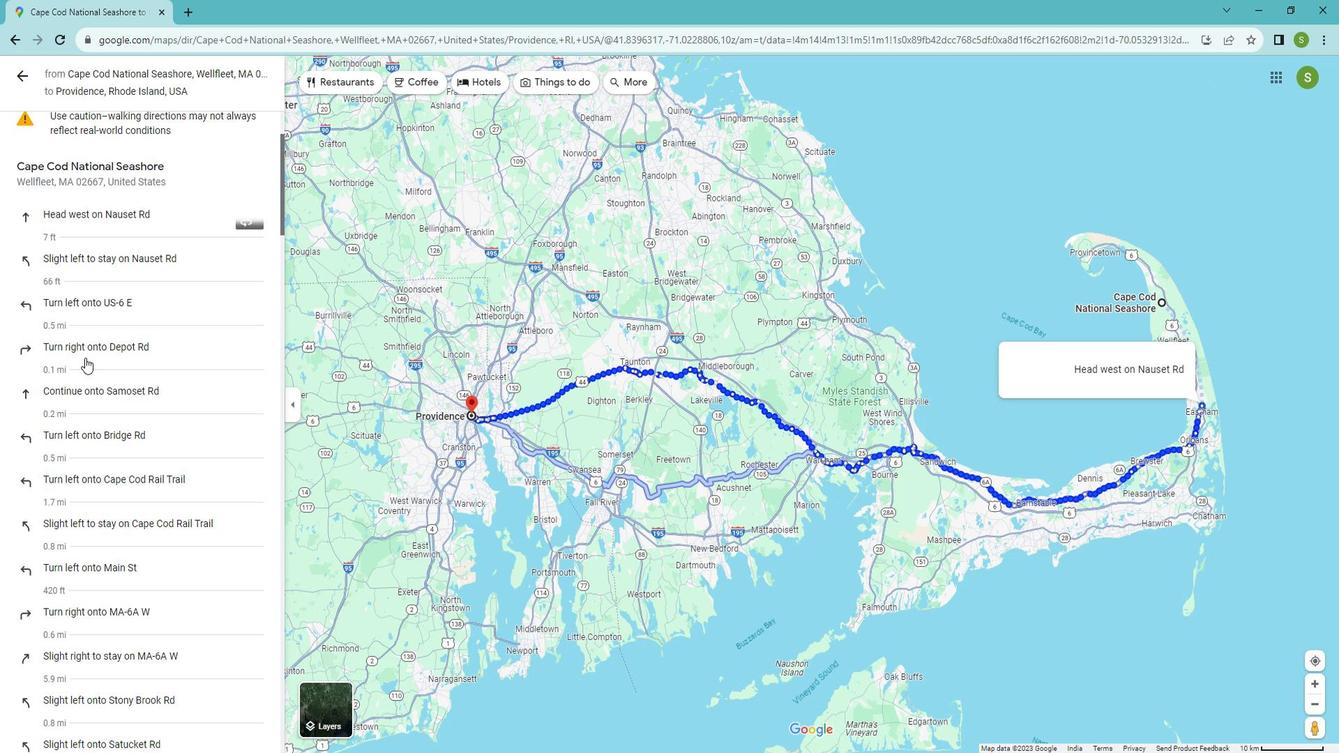 
Action: Mouse moved to (98, 357)
Screenshot: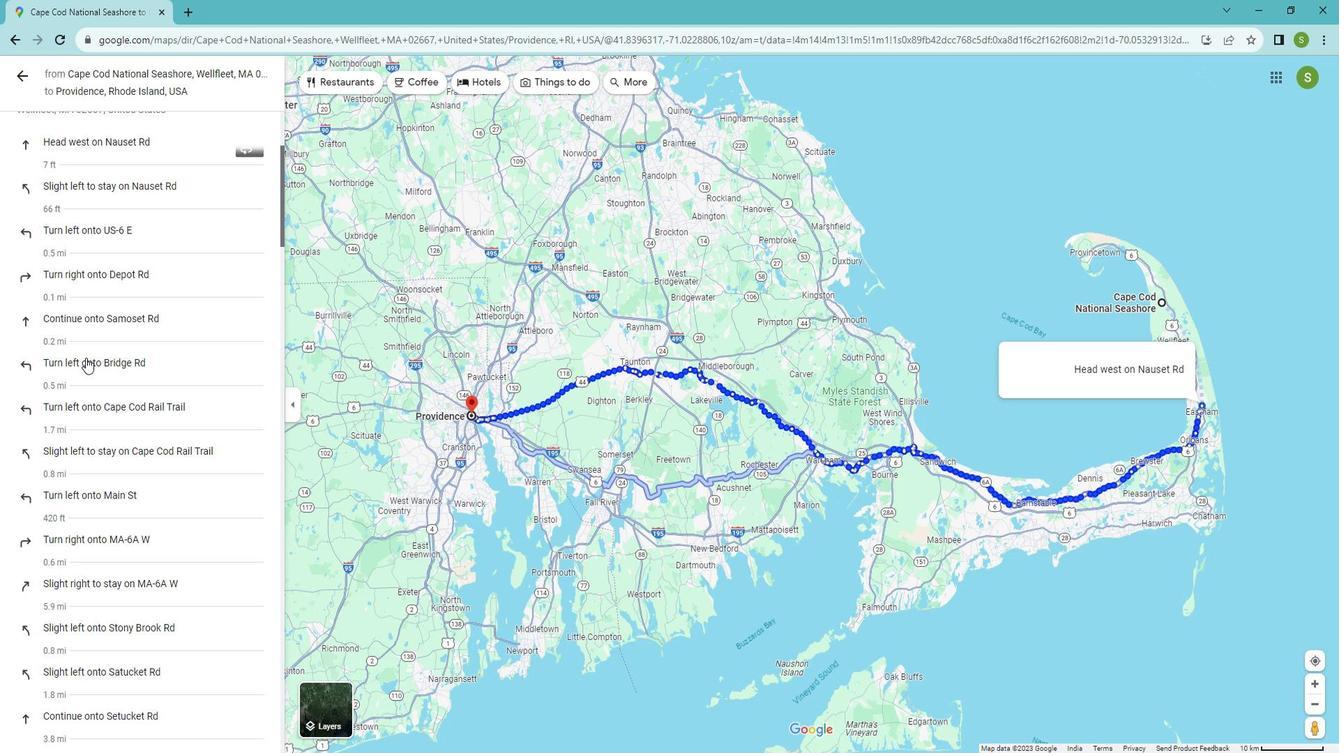 
Action: Mouse scrolled (98, 357) with delta (0, 0)
Screenshot: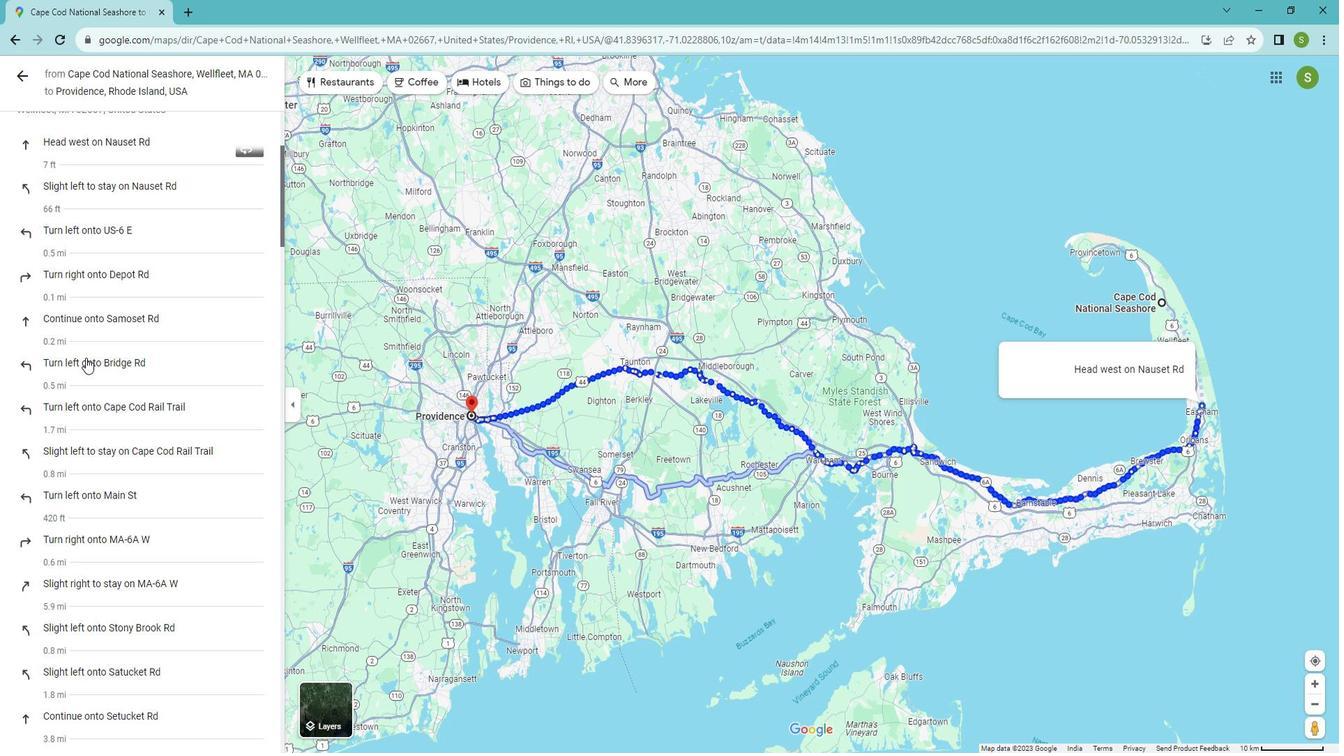 
Action: Mouse scrolled (98, 357) with delta (0, 0)
Screenshot: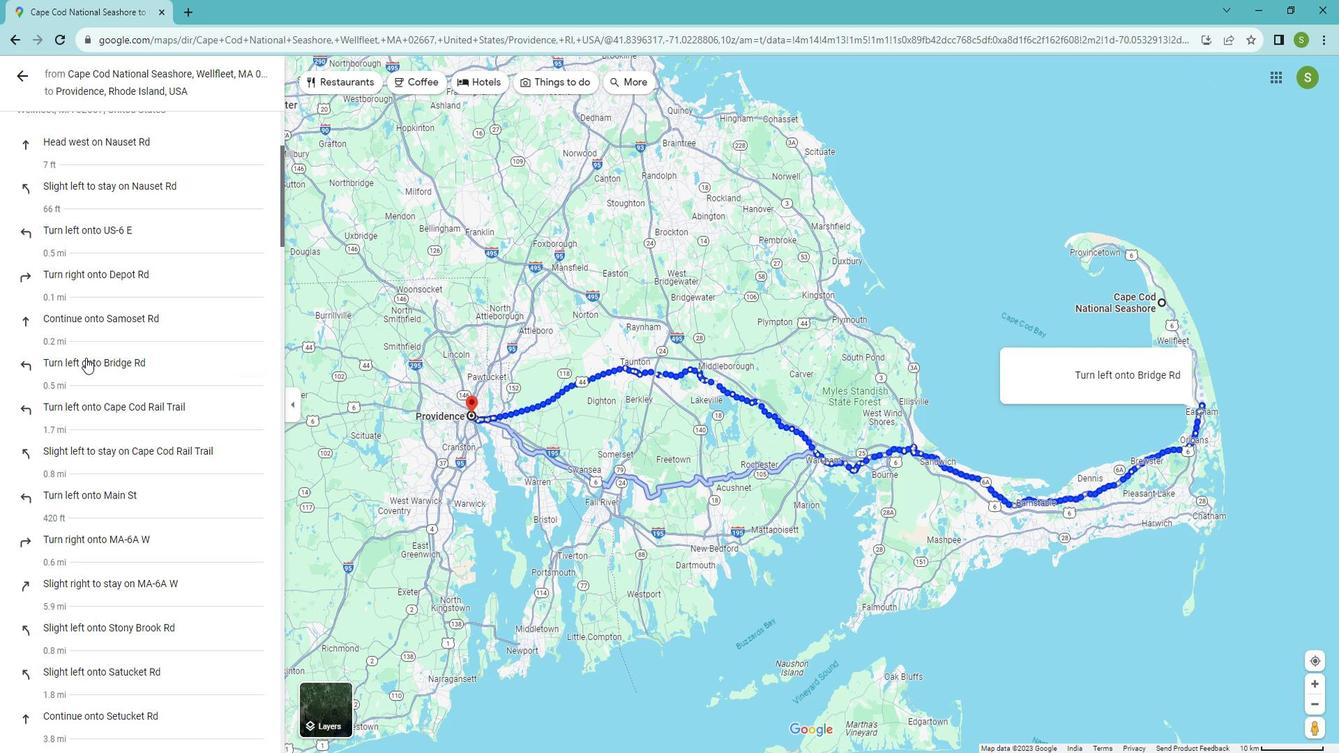 
Action: Mouse scrolled (98, 356) with delta (0, 0)
Screenshot: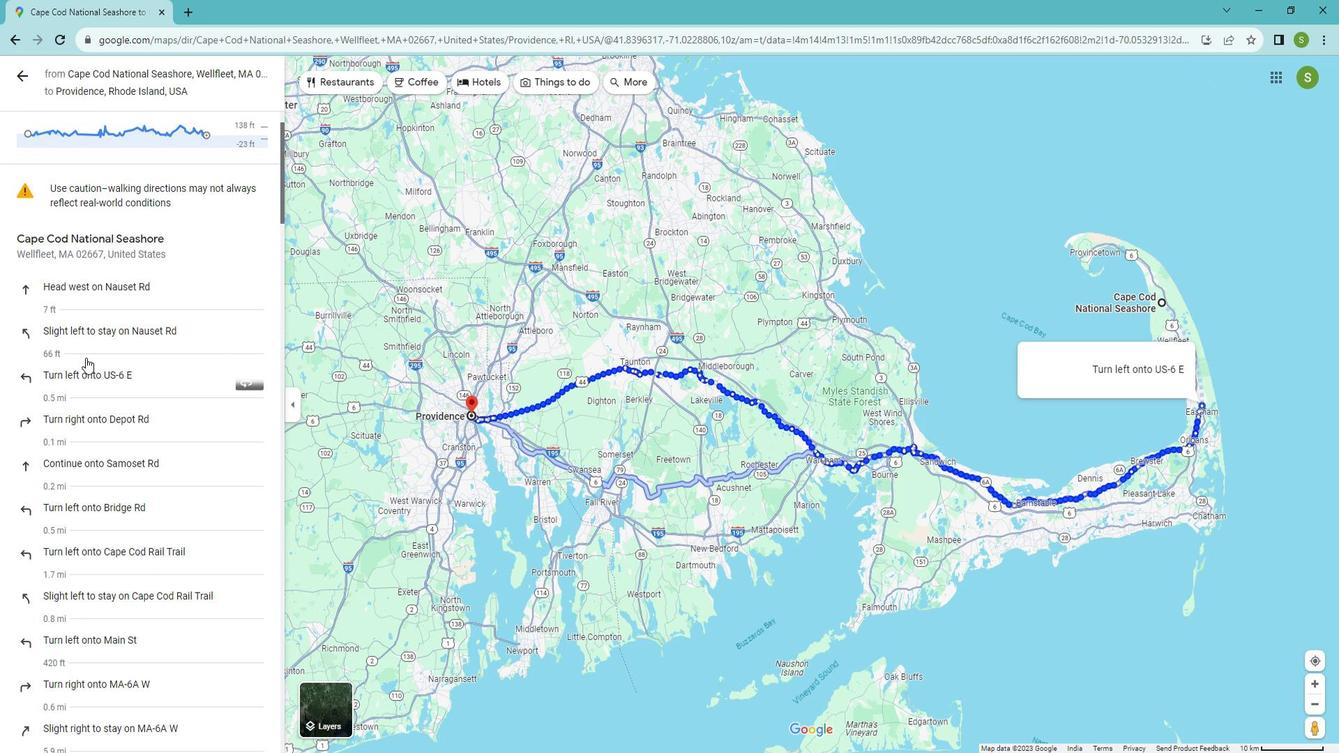 
Action: Mouse scrolled (98, 356) with delta (0, 0)
Screenshot: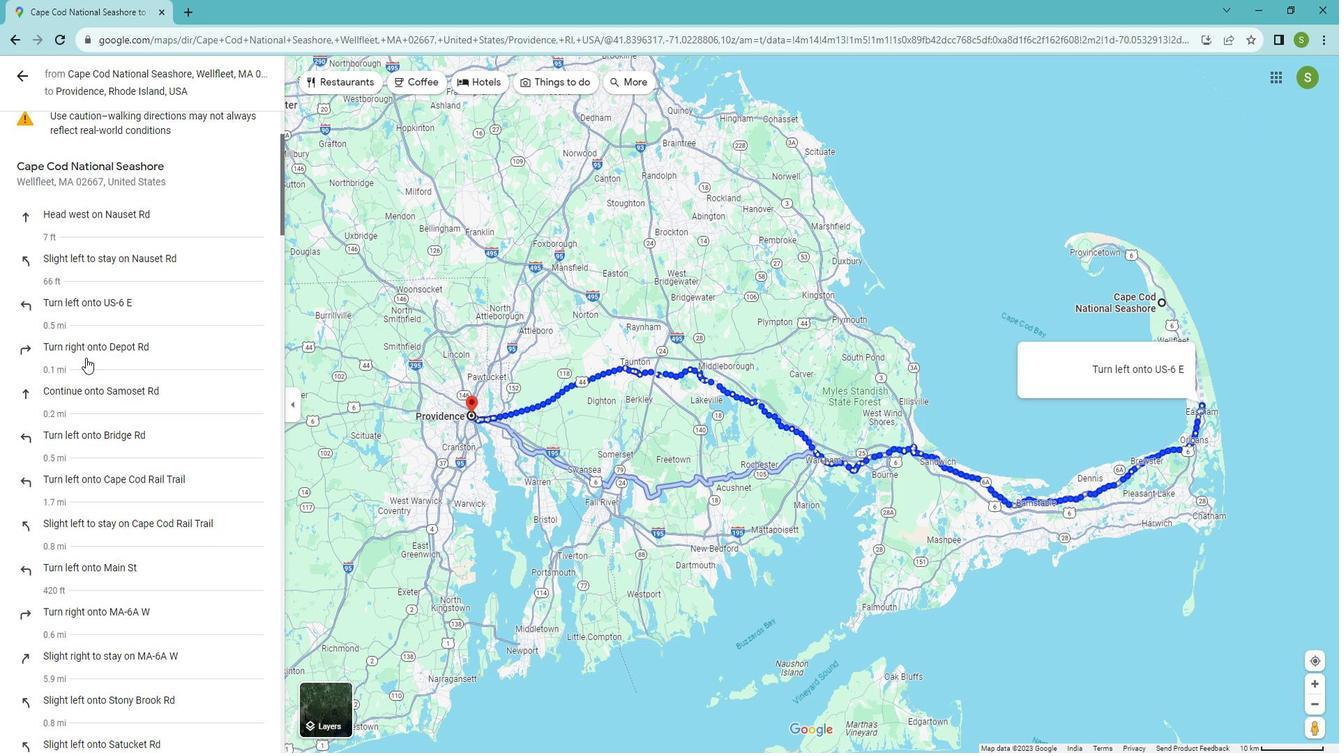 
Action: Mouse scrolled (98, 356) with delta (0, 0)
Screenshot: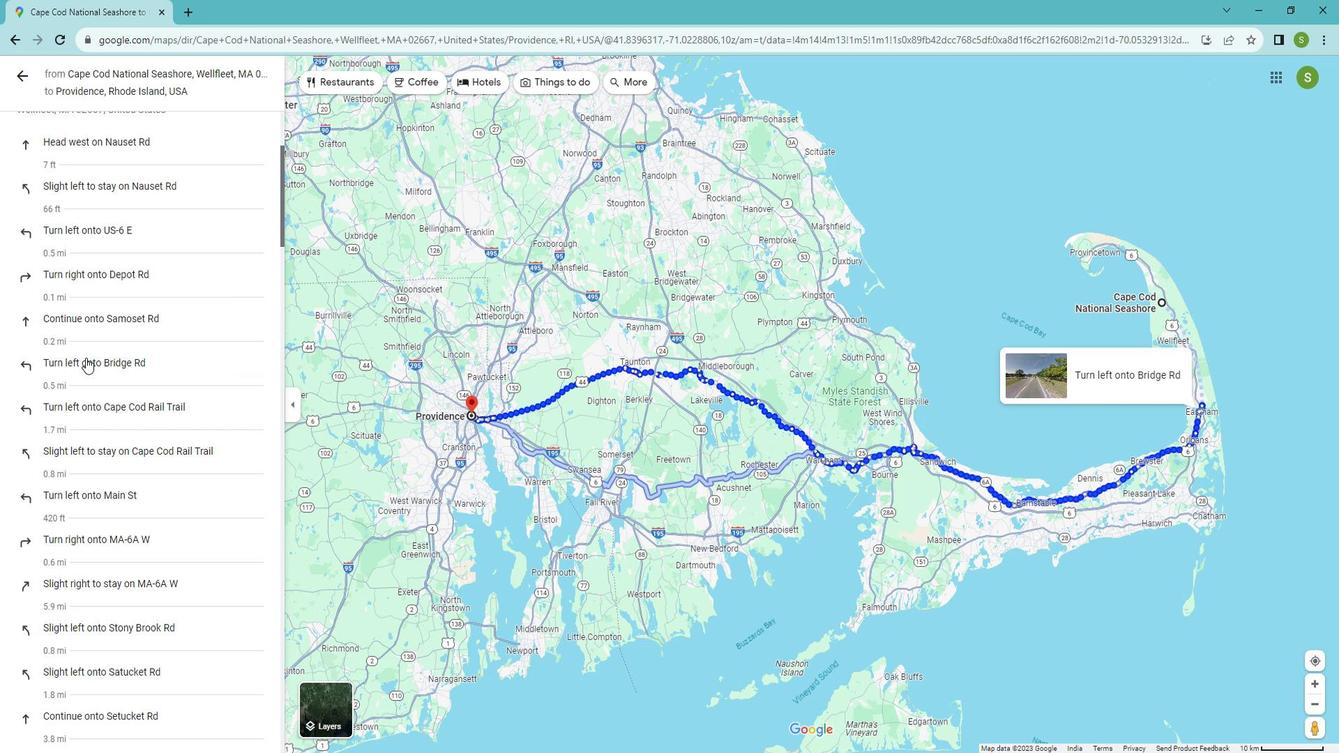 
Action: Mouse scrolled (98, 356) with delta (0, 0)
Screenshot: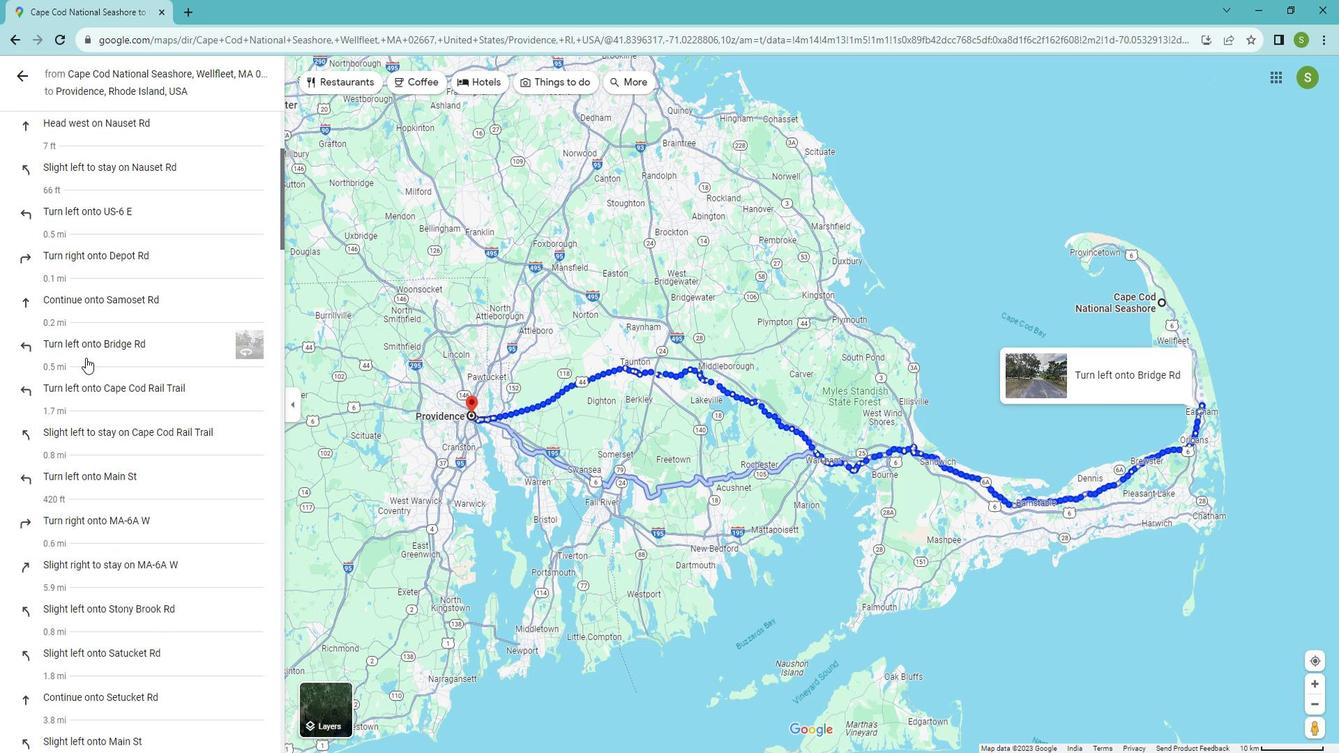 
Action: Mouse scrolled (98, 356) with delta (0, 0)
Screenshot: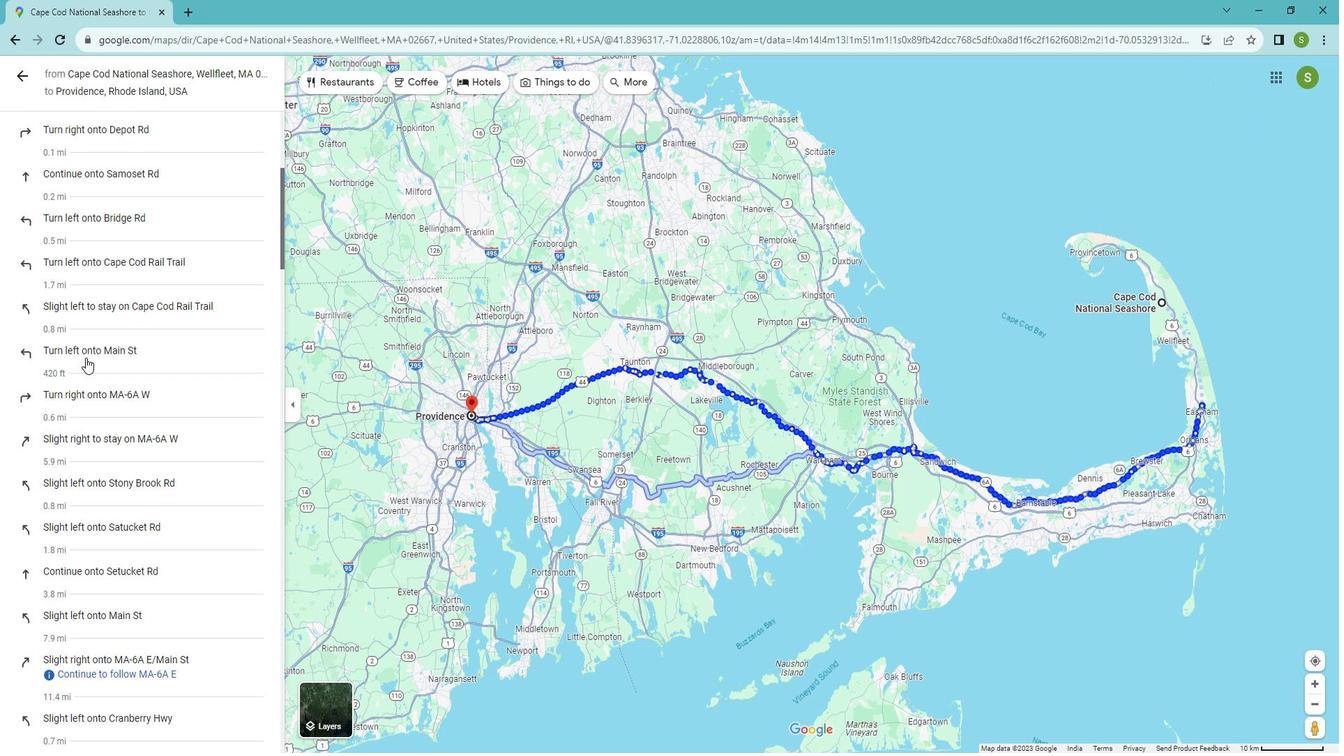 
Action: Mouse scrolled (98, 356) with delta (0, 0)
Screenshot: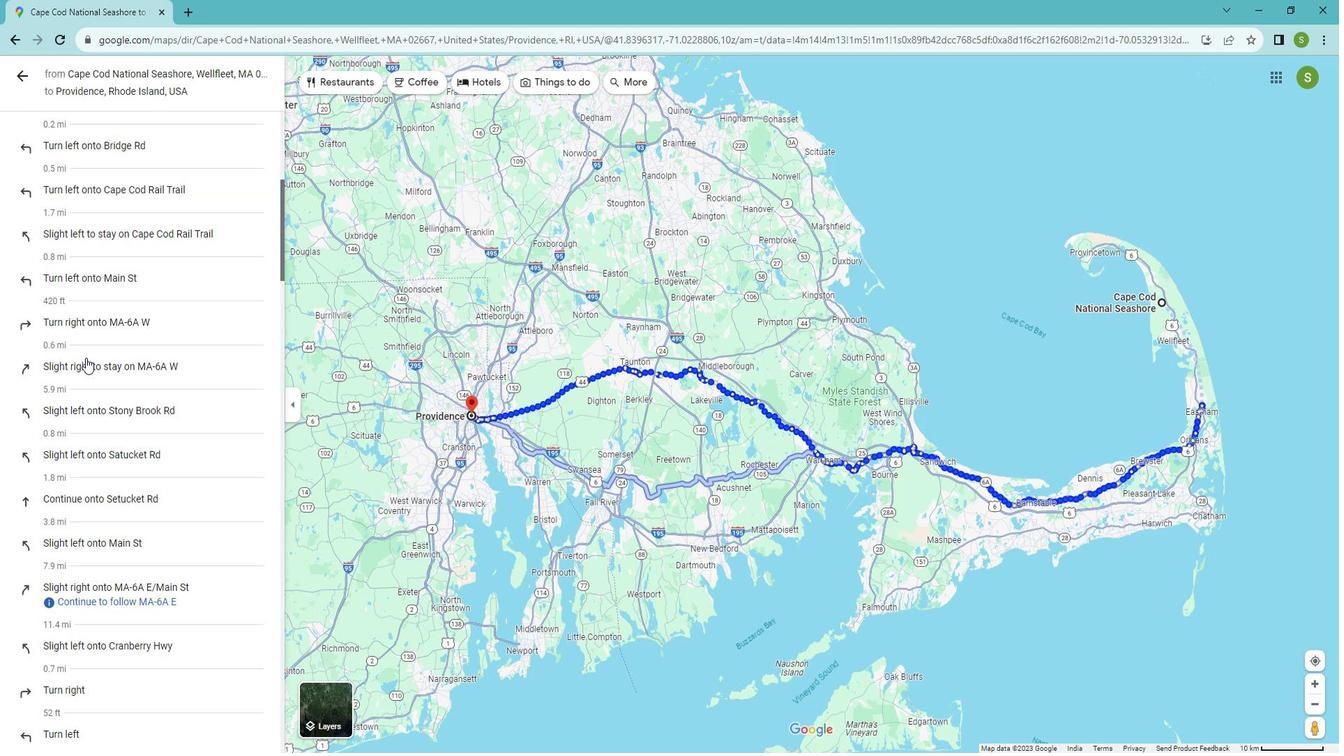 
Action: Mouse scrolled (98, 356) with delta (0, 0)
Screenshot: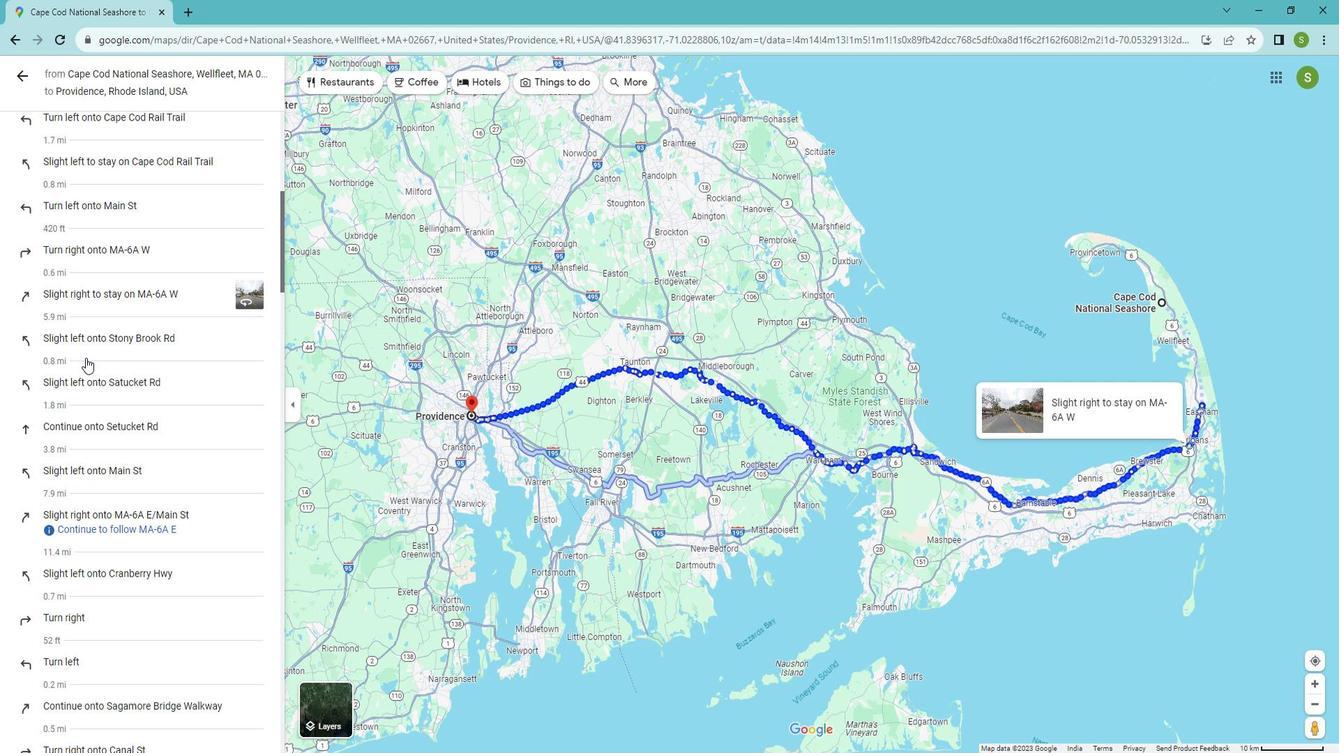 
Action: Mouse scrolled (98, 356) with delta (0, 0)
Screenshot: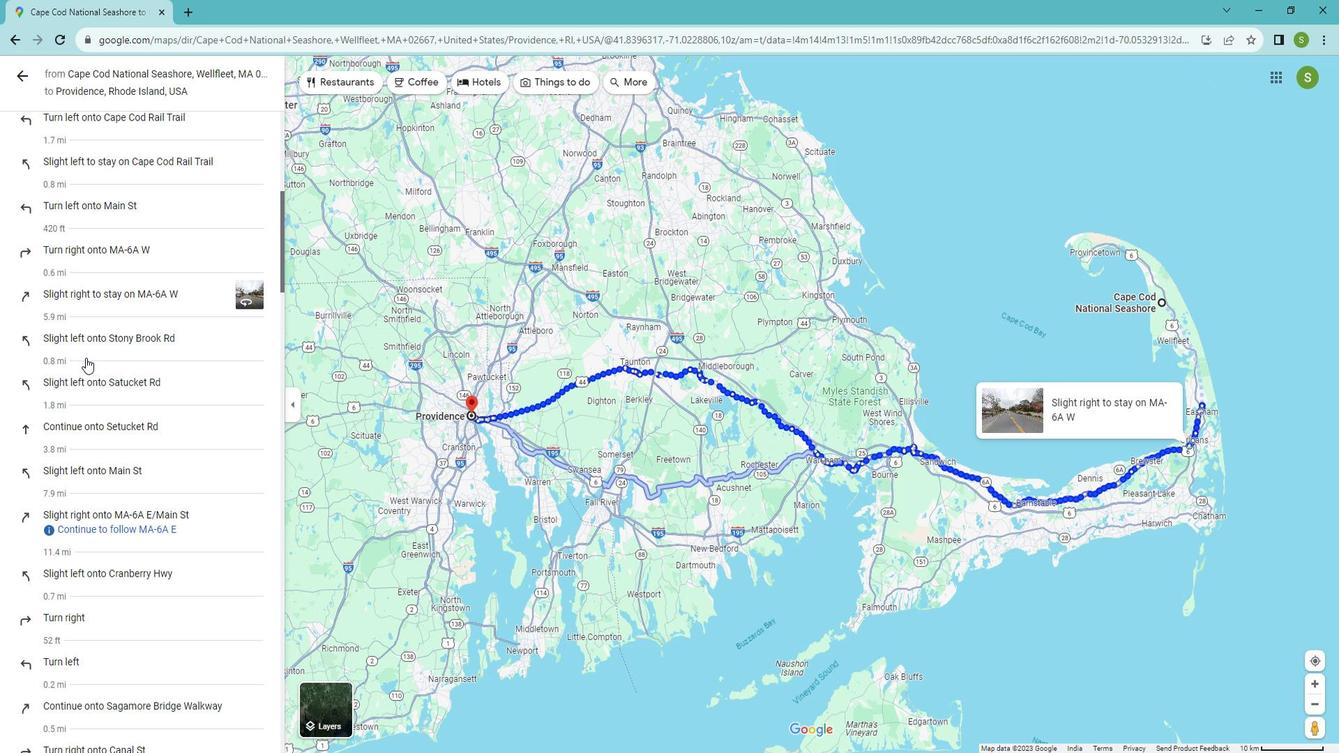 
Action: Mouse scrolled (98, 356) with delta (0, 0)
Screenshot: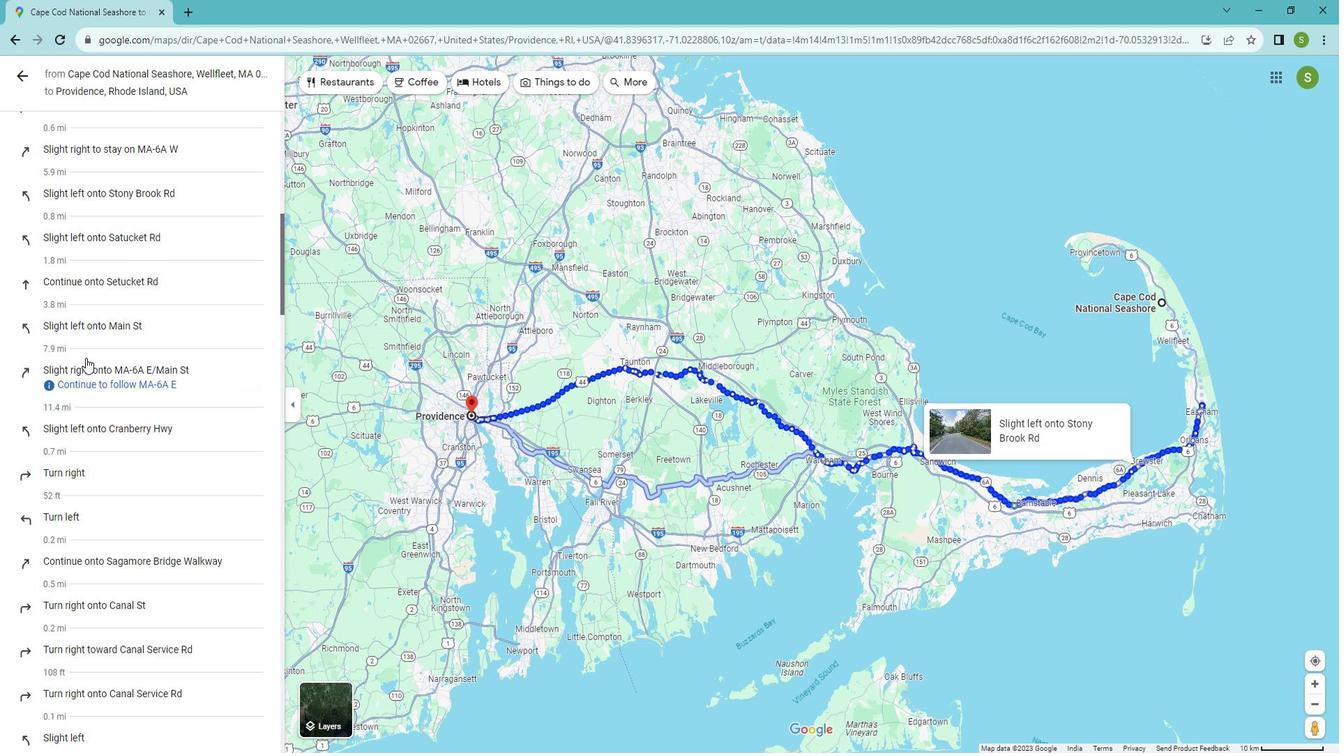 
Action: Mouse scrolled (98, 356) with delta (0, 0)
Screenshot: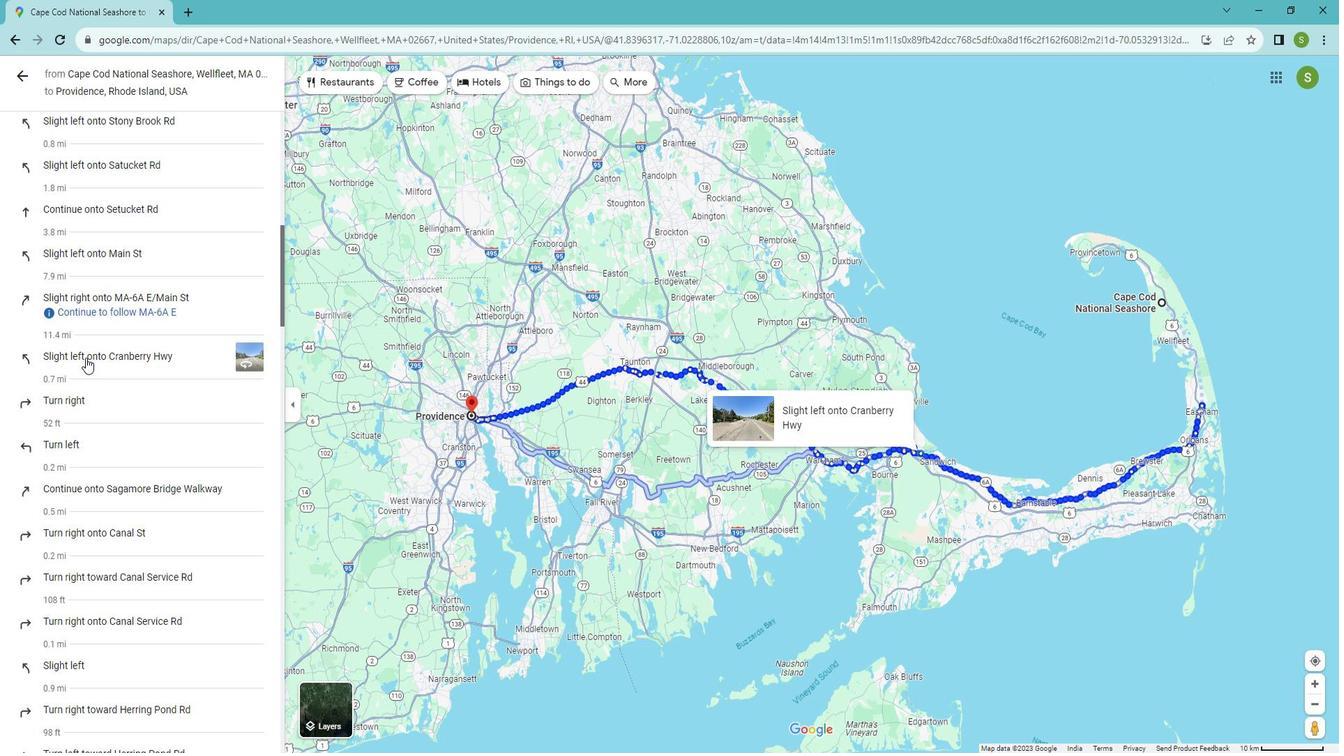 
Action: Mouse scrolled (98, 356) with delta (0, 0)
Screenshot: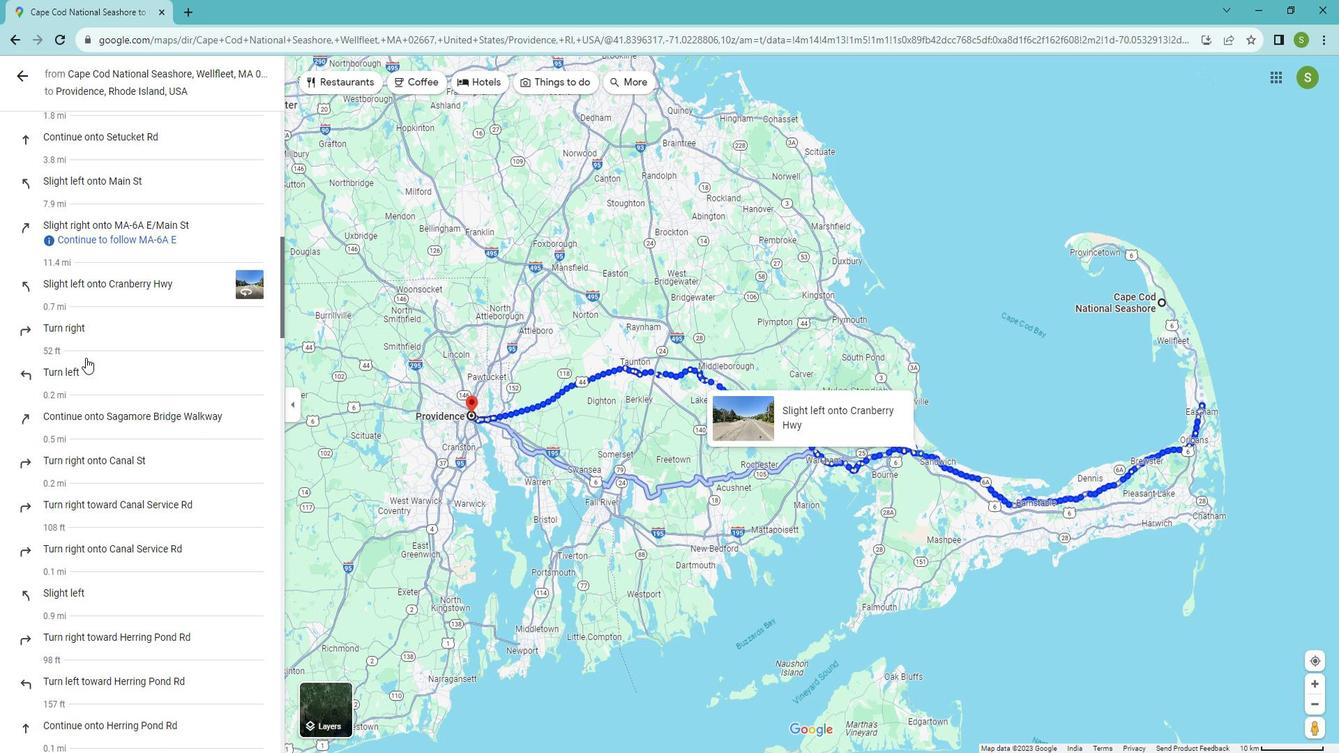 
Action: Mouse scrolled (98, 356) with delta (0, 0)
Screenshot: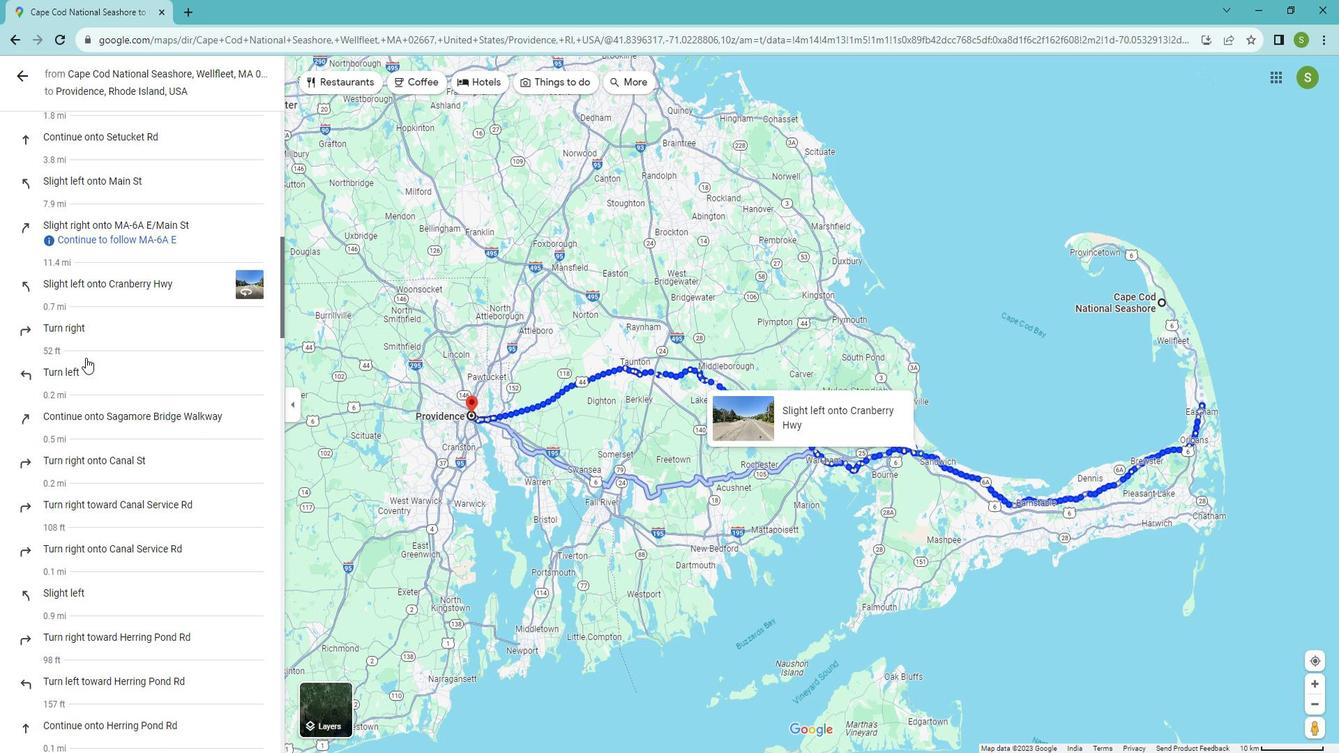 
Action: Mouse scrolled (98, 356) with delta (0, 0)
Screenshot: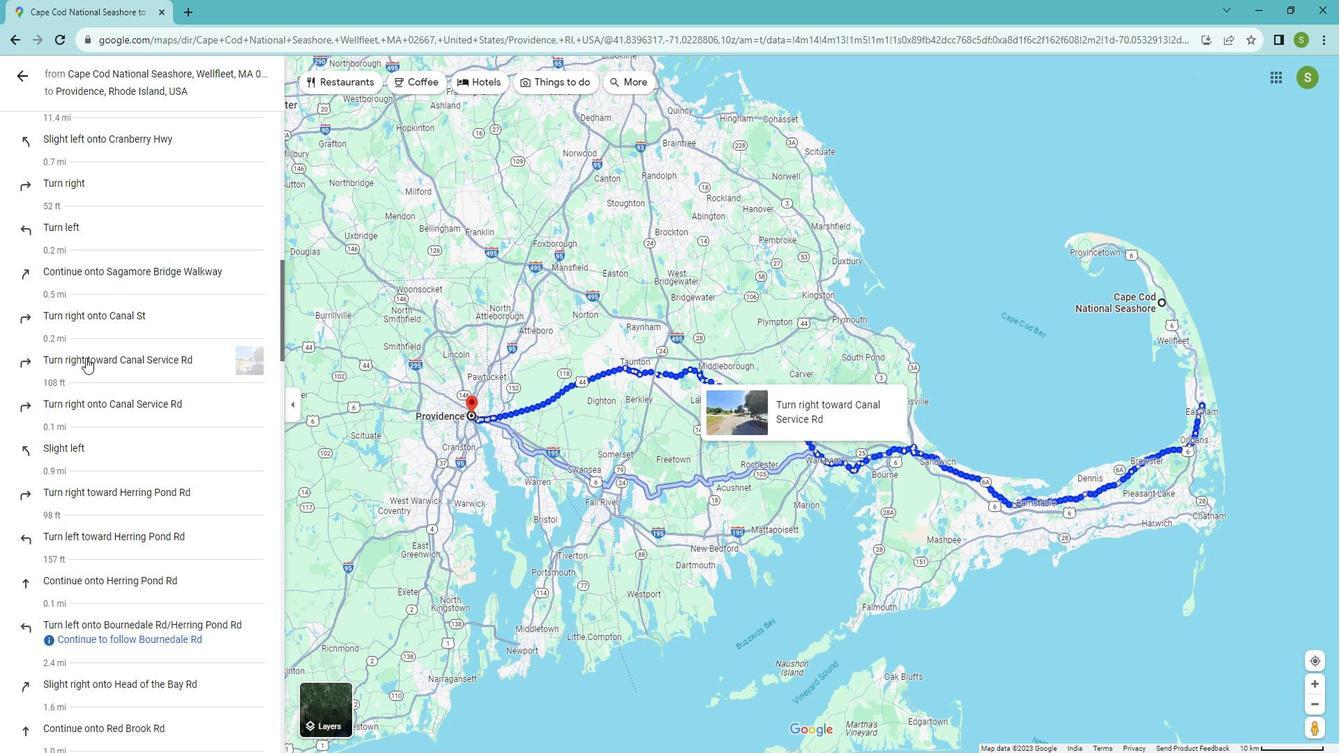 
Action: Mouse moved to (32, 87)
Screenshot: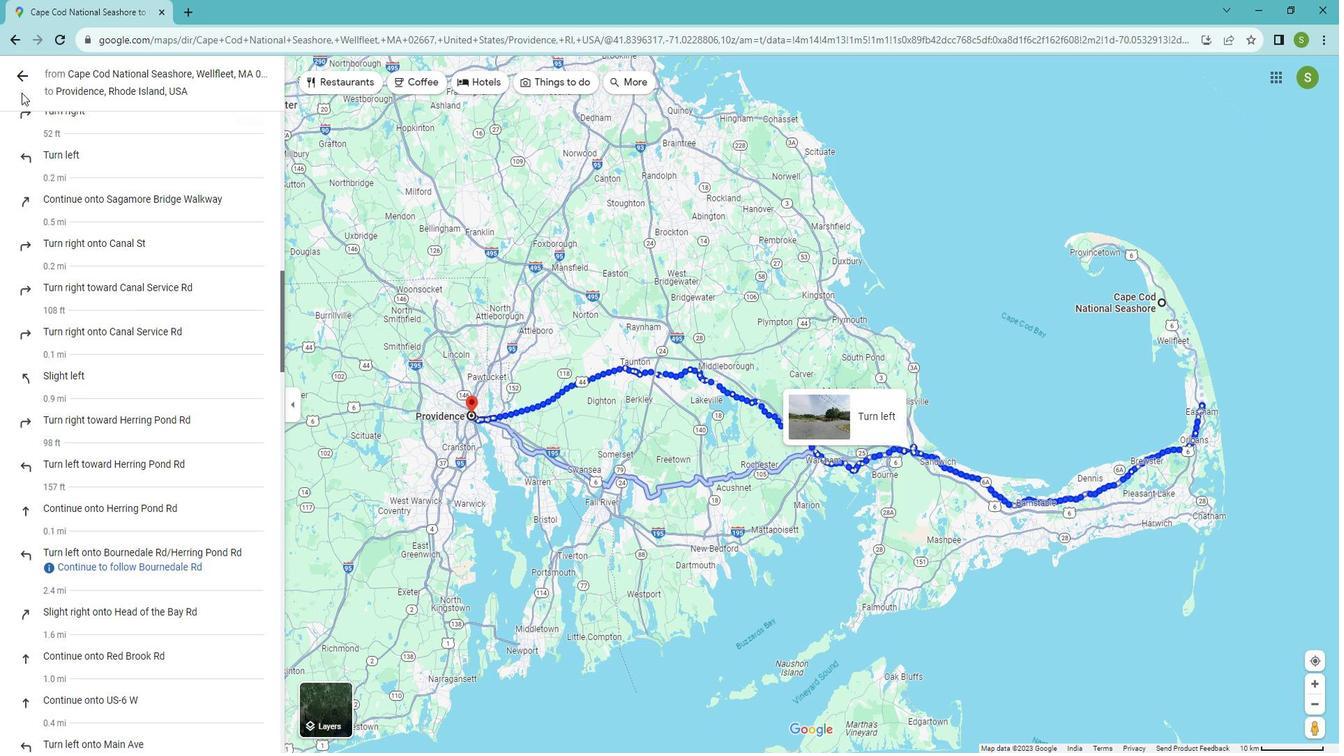 
Action: Mouse pressed left at (32, 87)
Screenshot: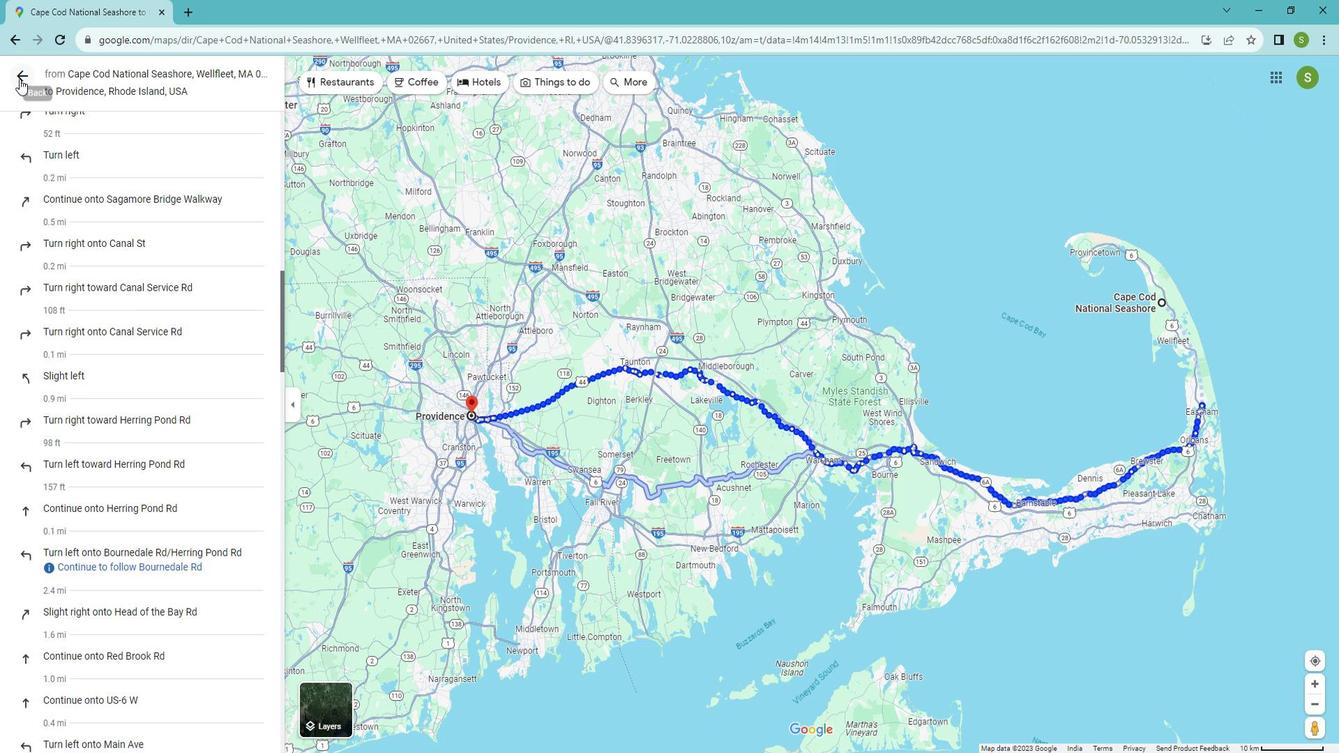 
Action: Mouse moved to (245, 87)
Screenshot: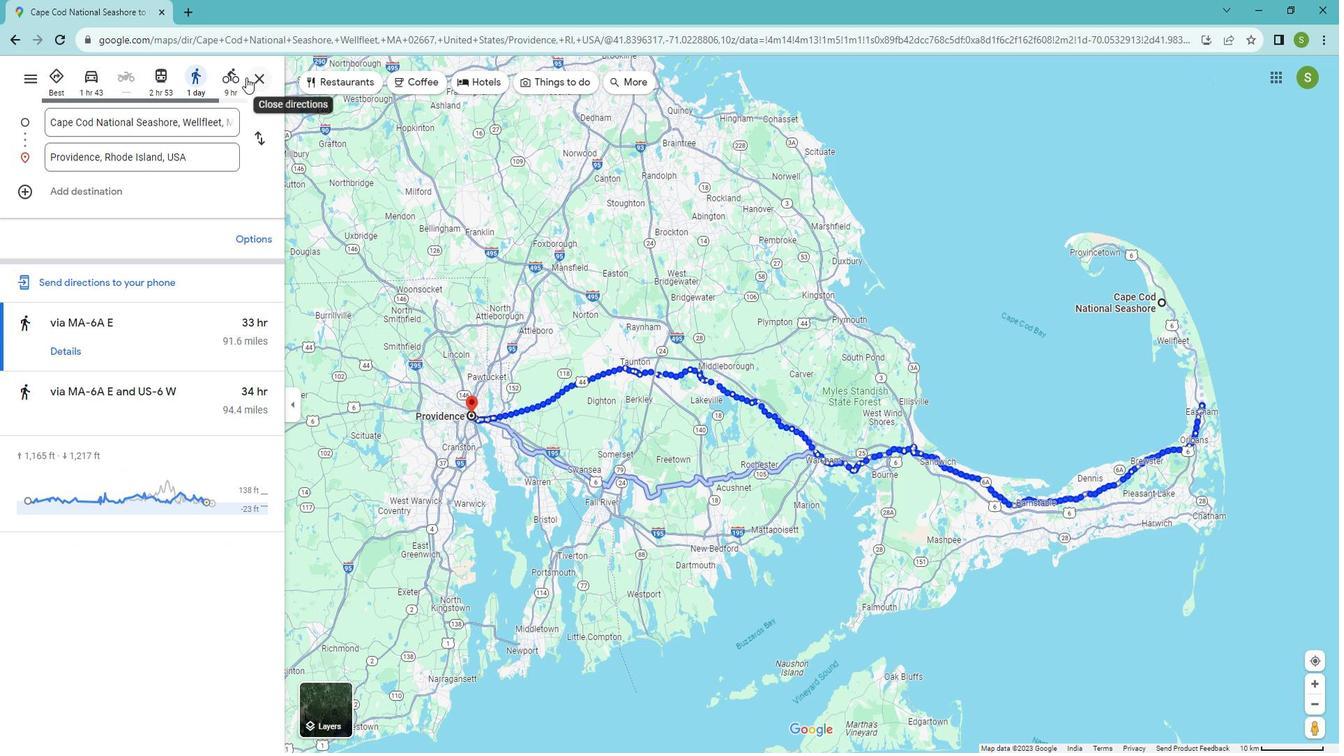 
Action: Mouse pressed left at (245, 87)
Screenshot: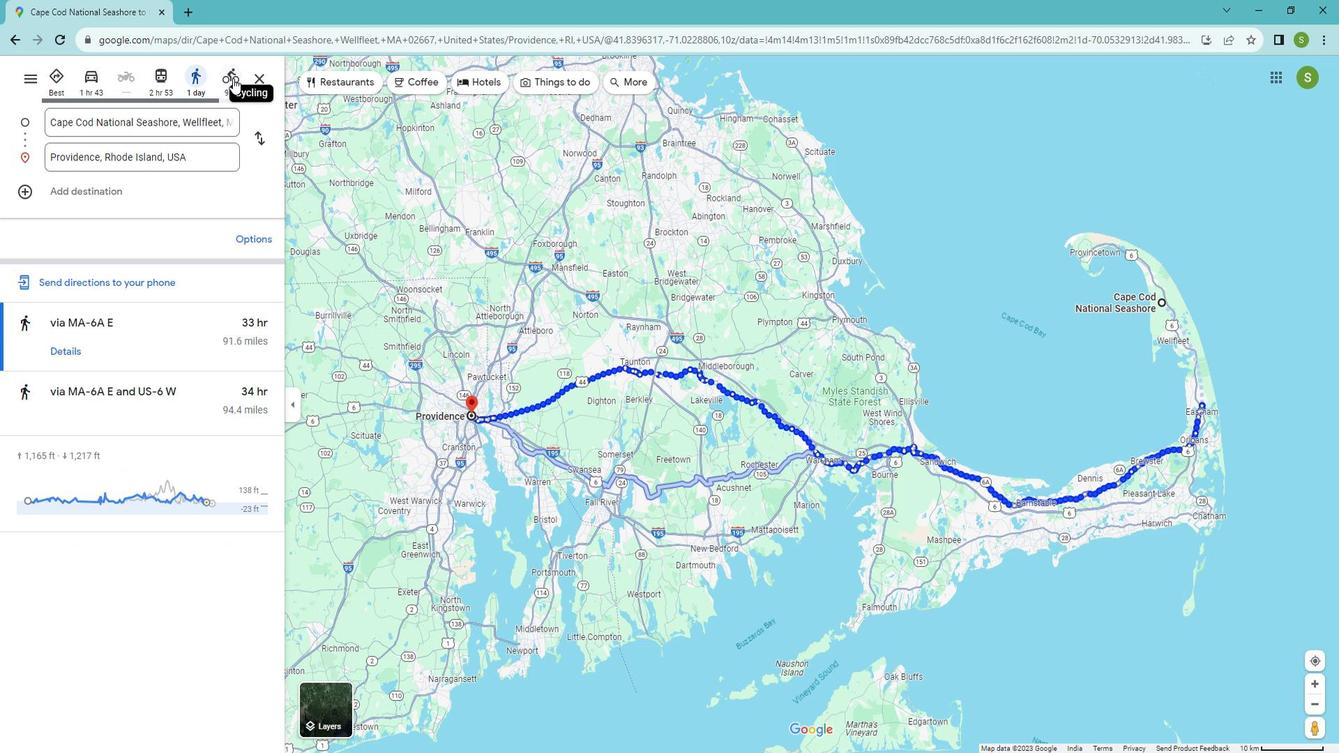
Action: Mouse moved to (66, 87)
Screenshot: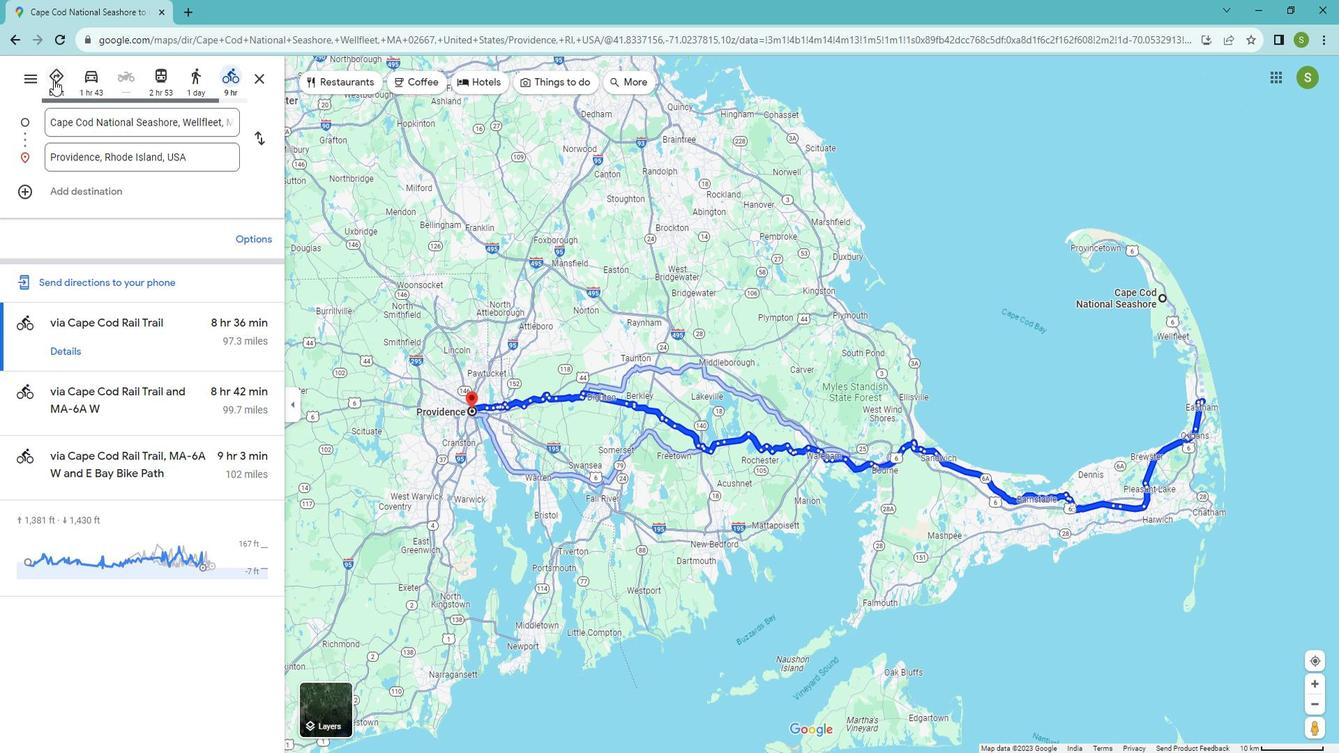 
Action: Mouse pressed left at (66, 87)
Screenshot: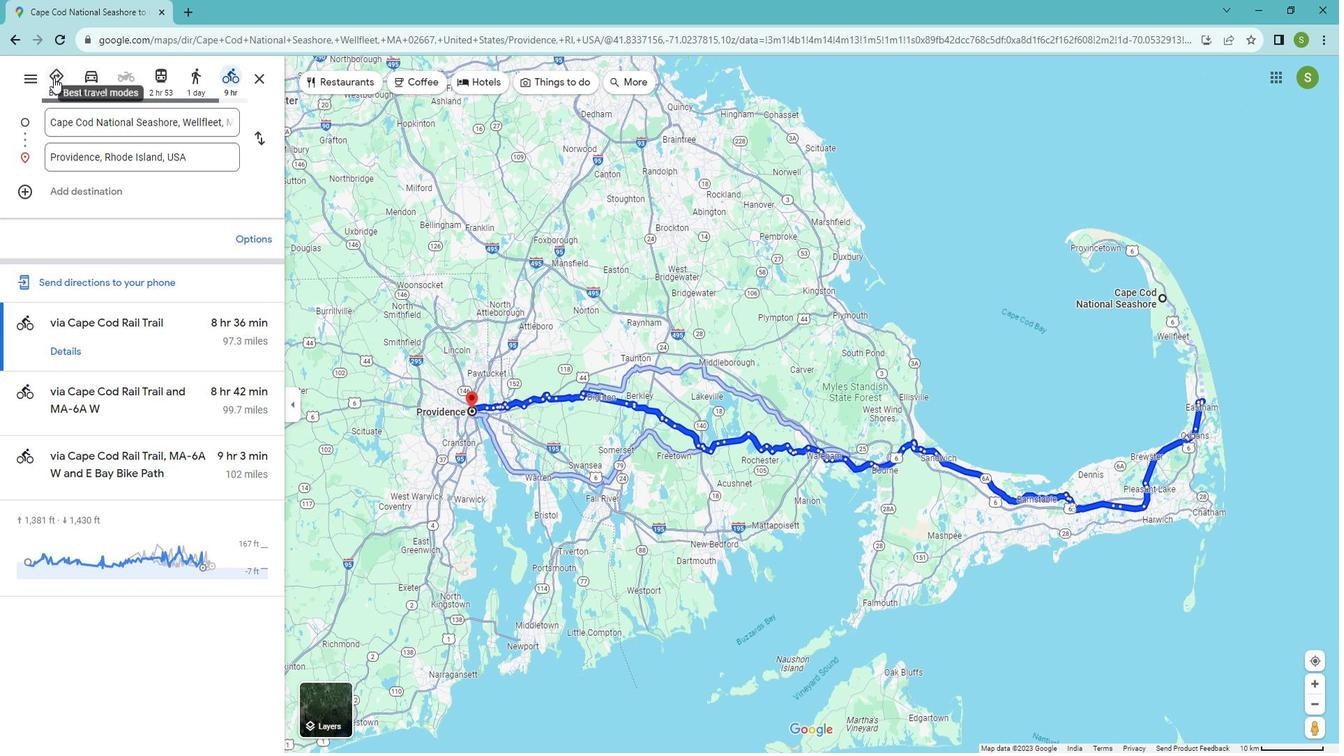
Action: Mouse moved to (573, 345)
Screenshot: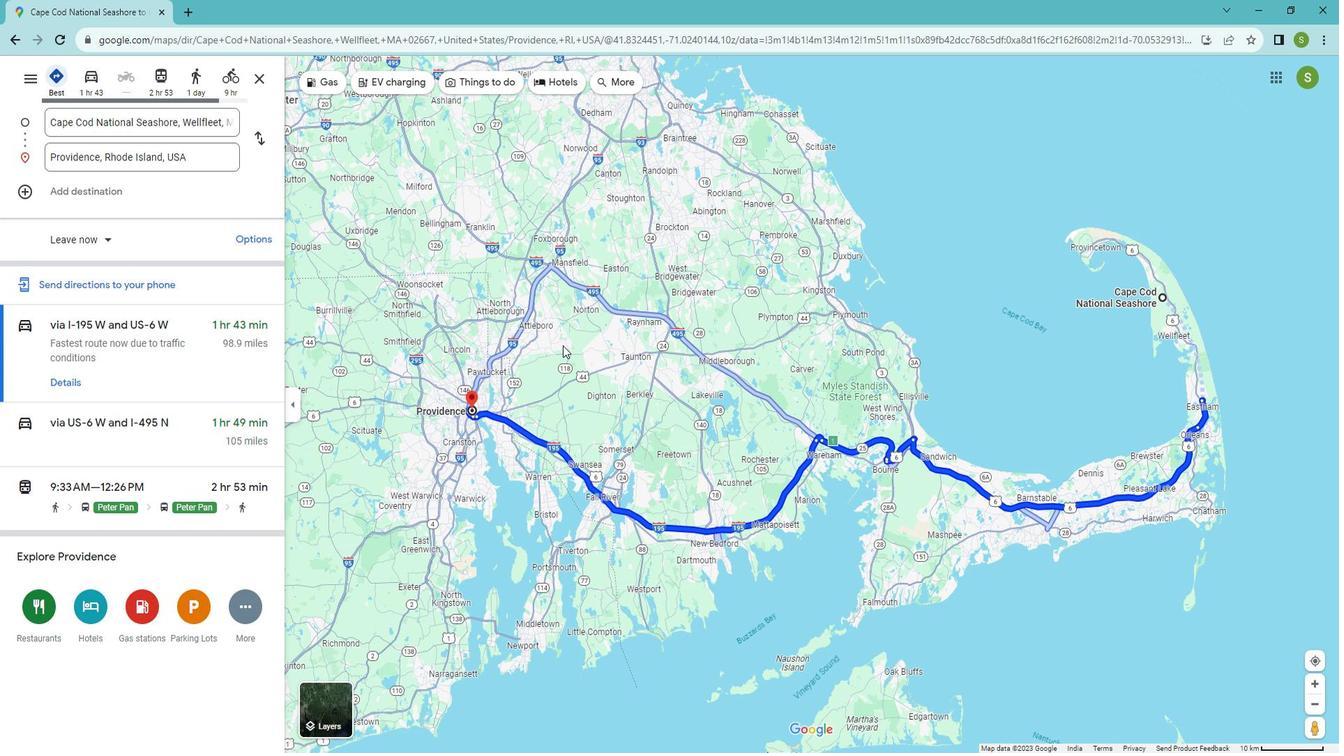 
